 Task: Create a due date automation trigger when advanced on, on the tuesday of the week a card is due add dates starting this week at 11:00 AM.
Action: Mouse moved to (1193, 364)
Screenshot: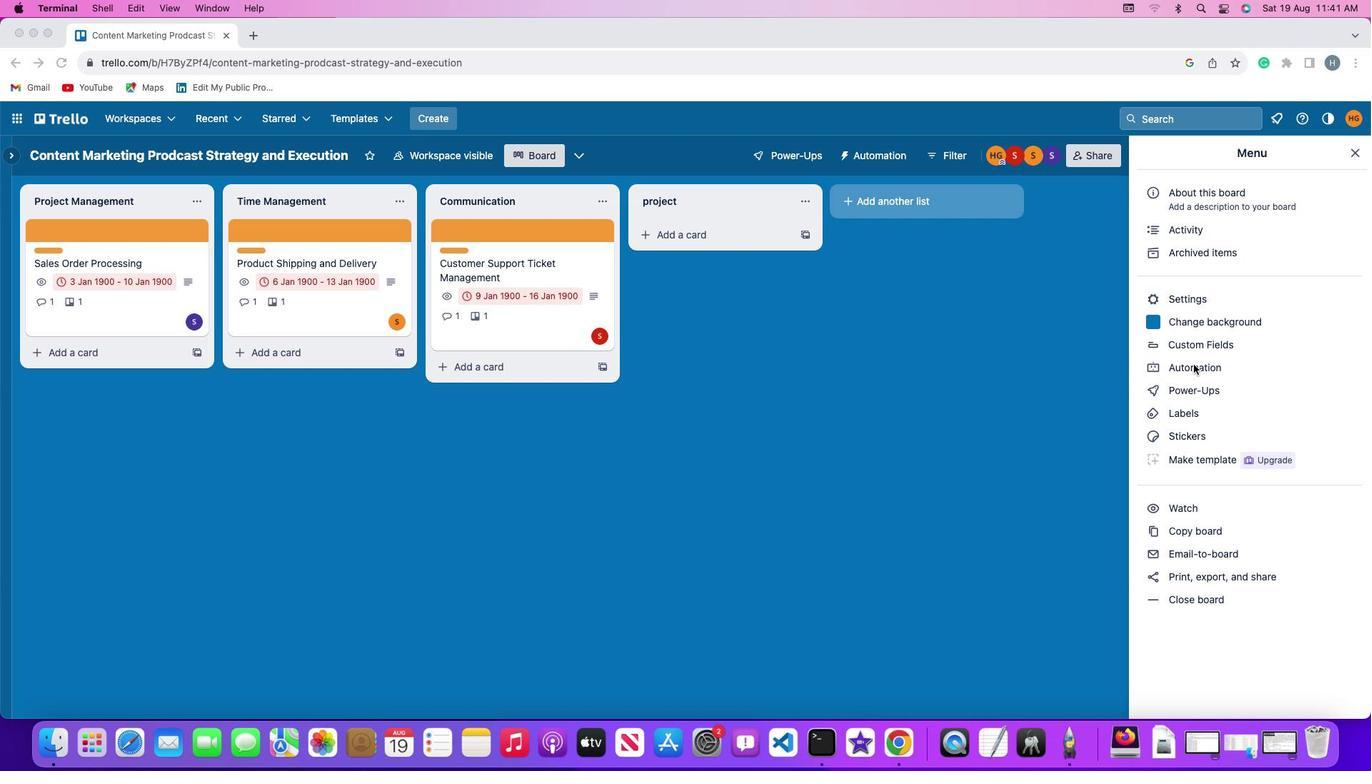 
Action: Mouse pressed left at (1193, 364)
Screenshot: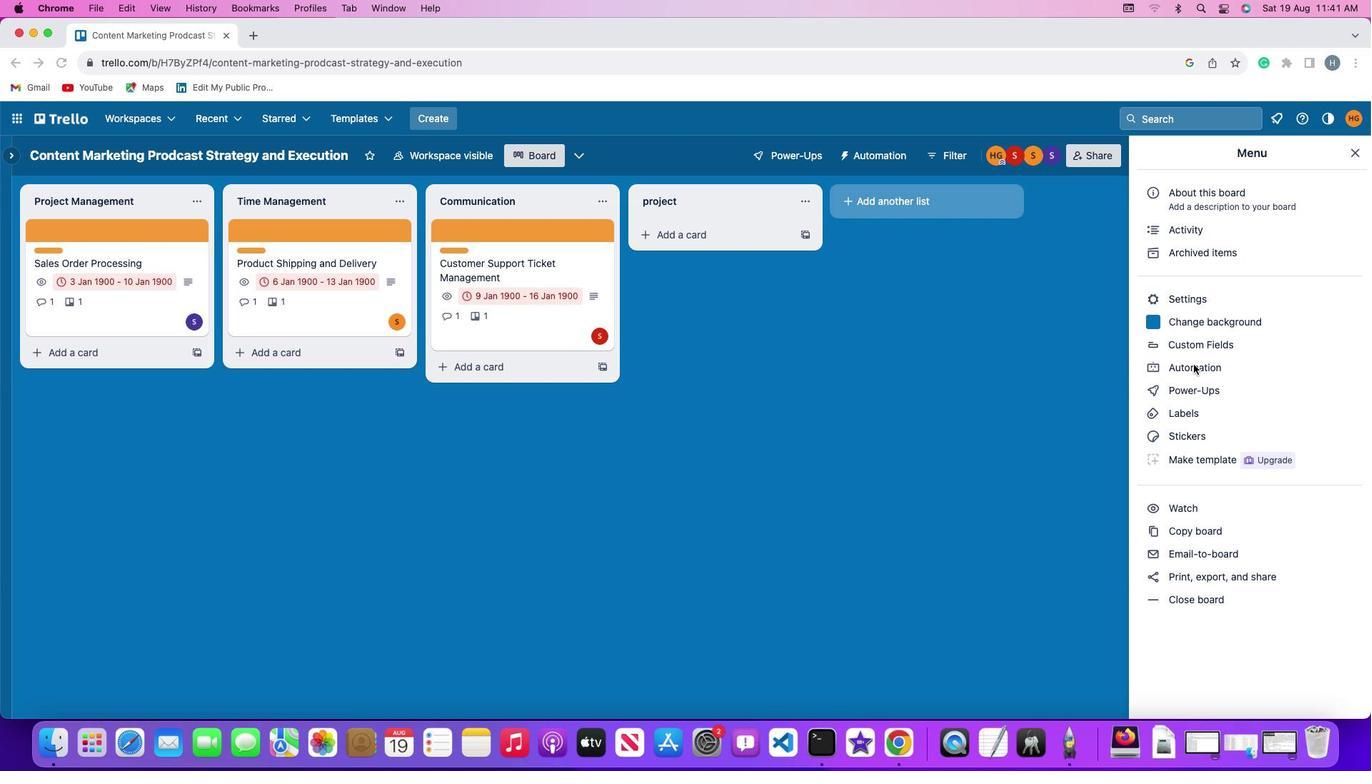 
Action: Mouse moved to (1194, 364)
Screenshot: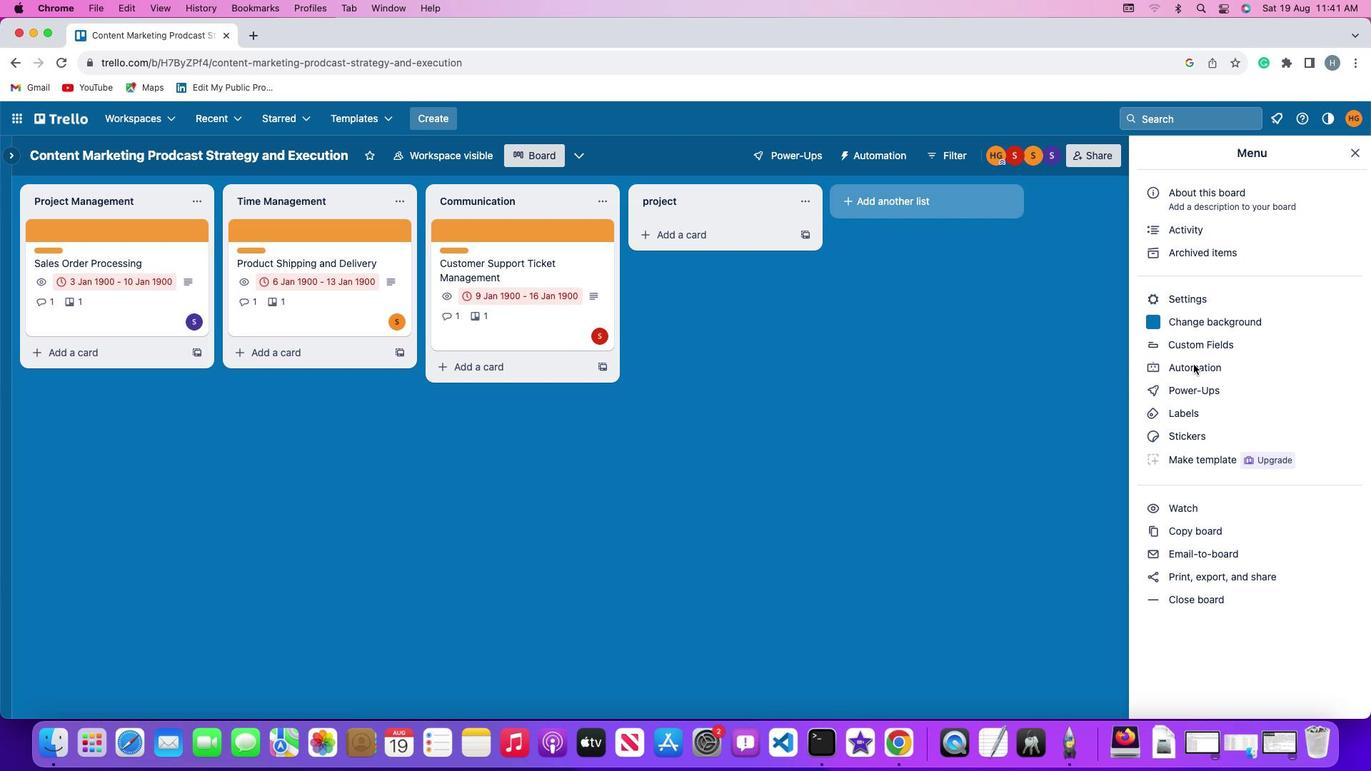 
Action: Mouse pressed left at (1194, 364)
Screenshot: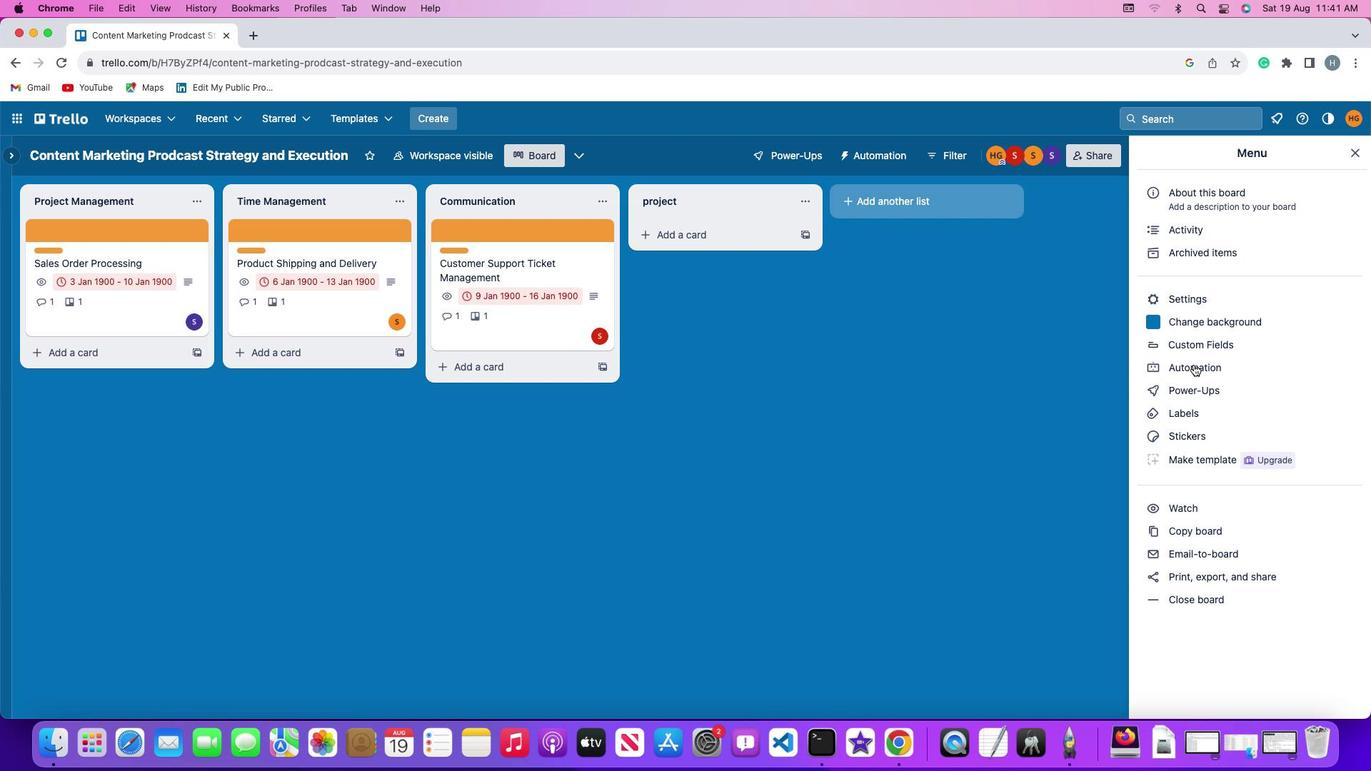 
Action: Mouse moved to (96, 337)
Screenshot: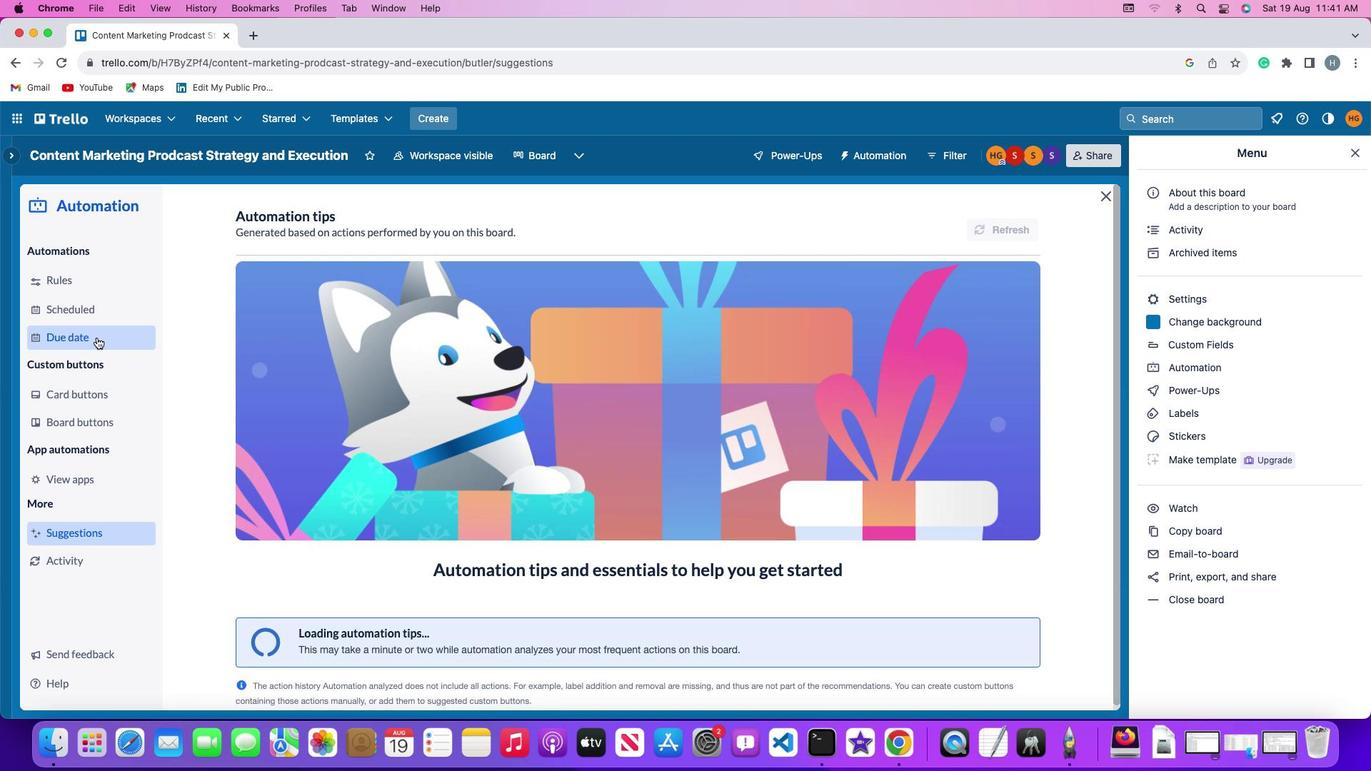 
Action: Mouse pressed left at (96, 337)
Screenshot: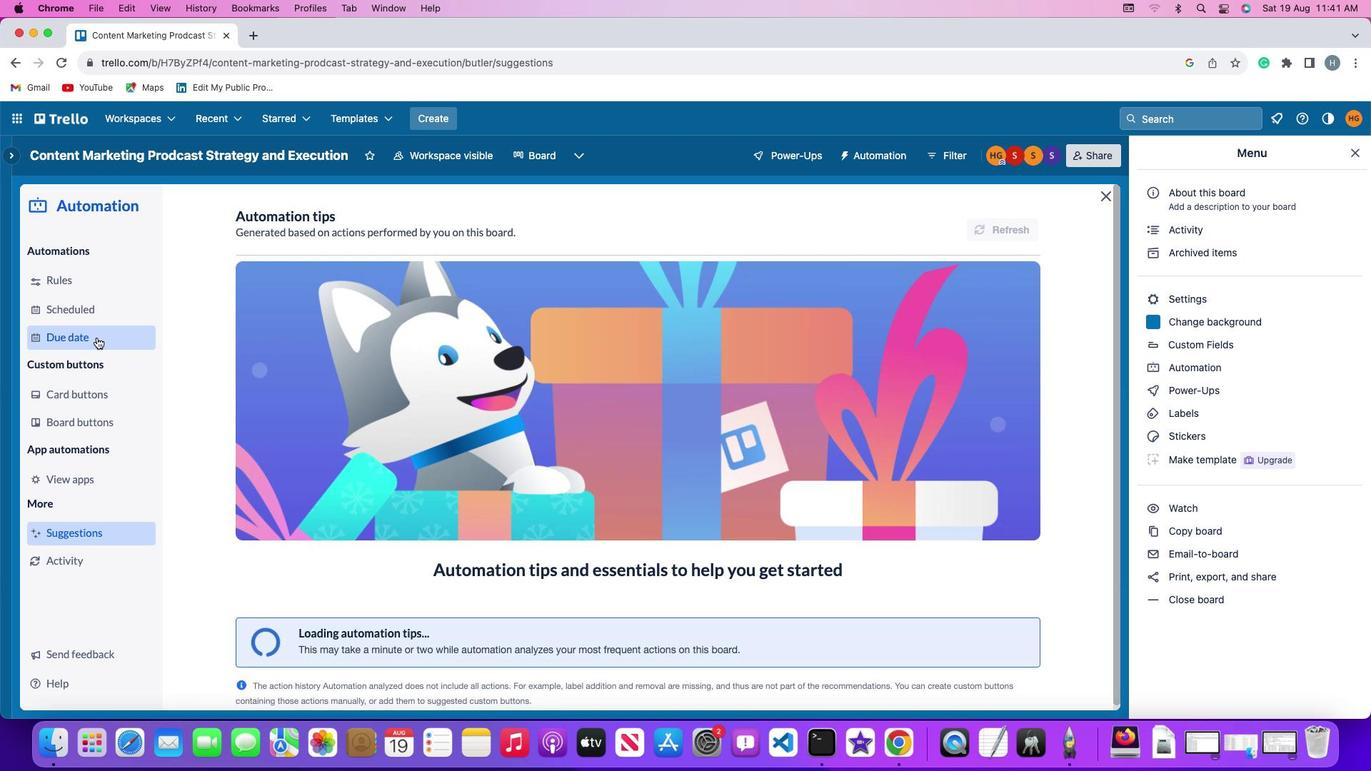 
Action: Mouse moved to (928, 222)
Screenshot: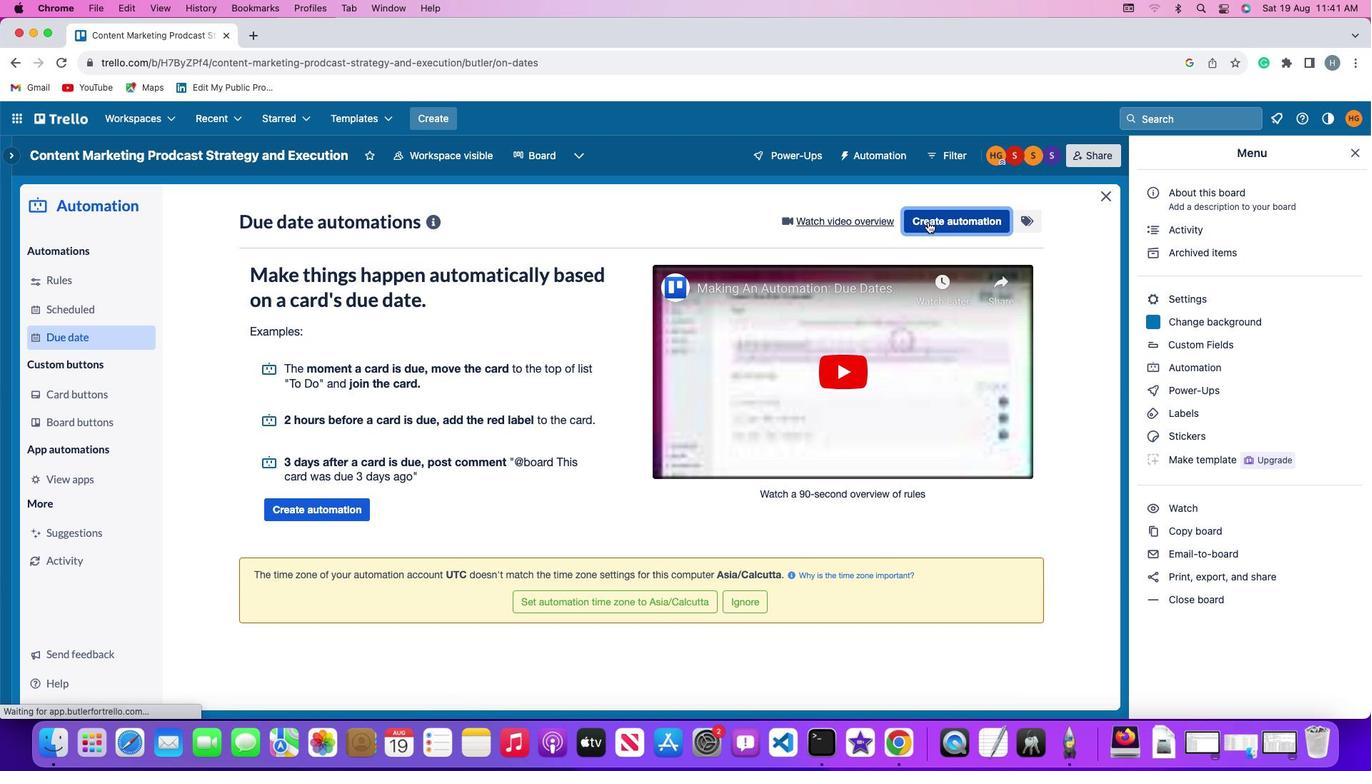 
Action: Mouse pressed left at (928, 222)
Screenshot: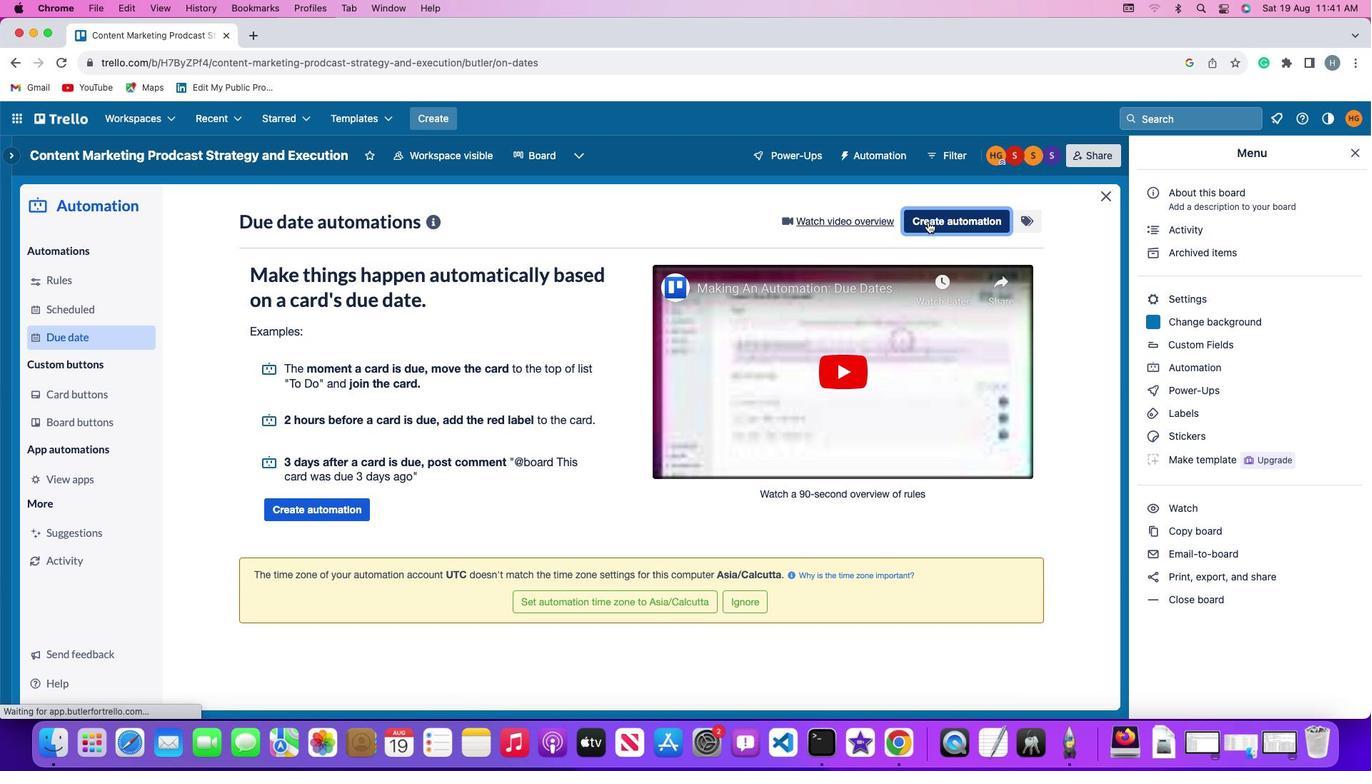 
Action: Mouse moved to (278, 354)
Screenshot: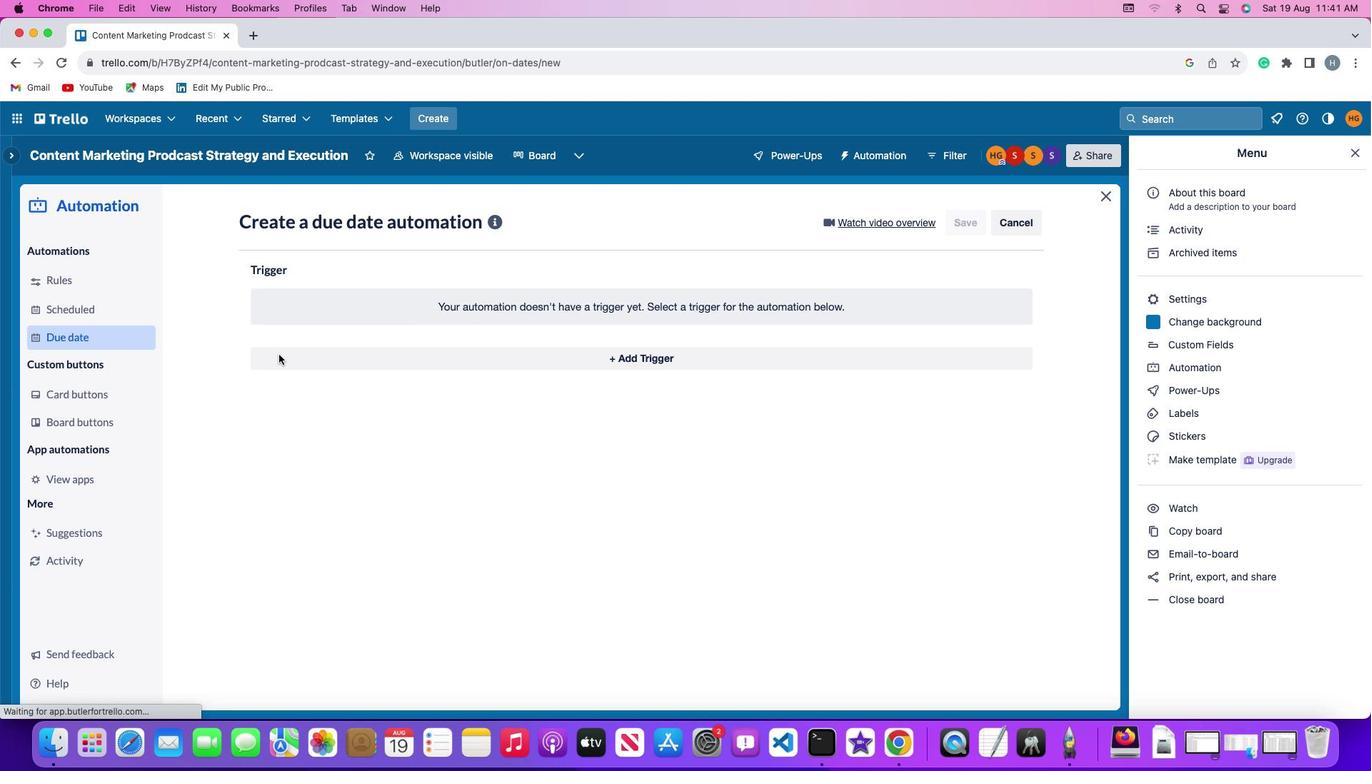 
Action: Mouse pressed left at (278, 354)
Screenshot: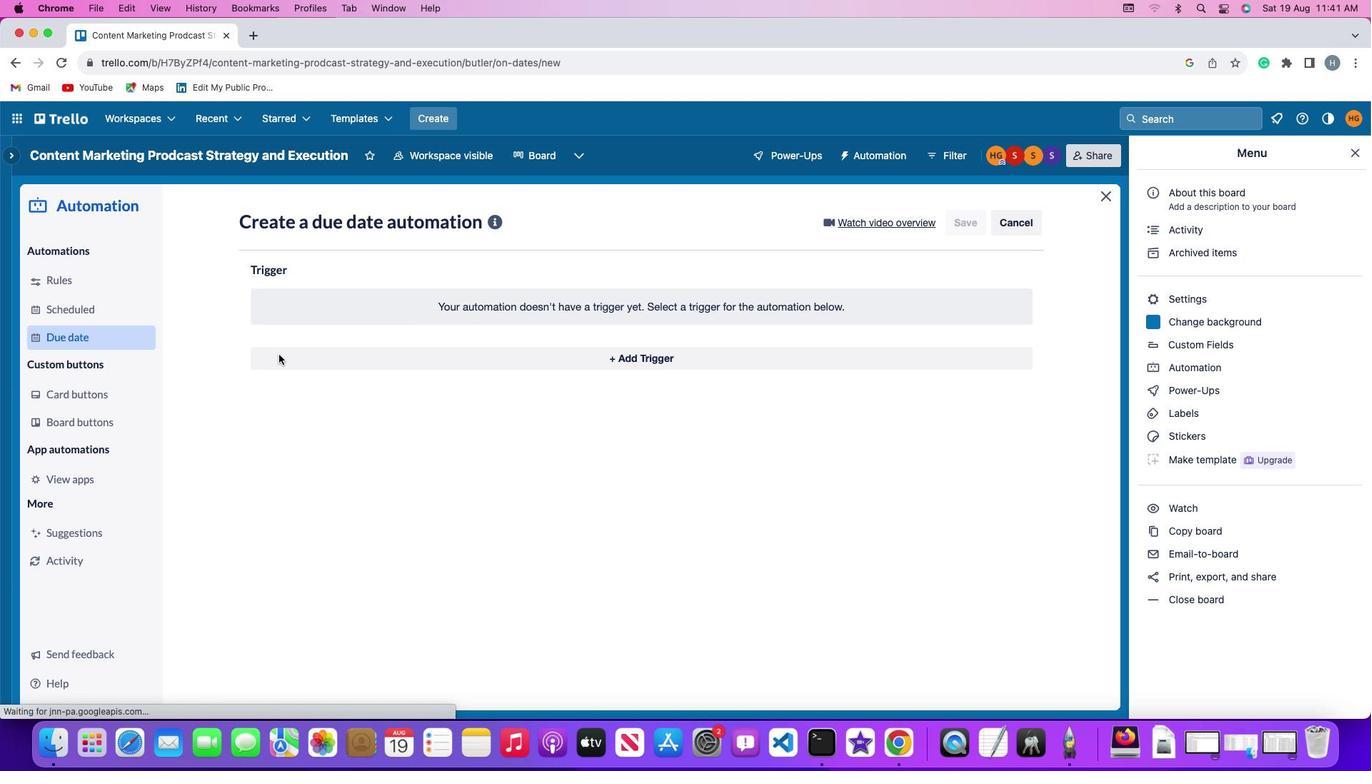 
Action: Mouse moved to (320, 619)
Screenshot: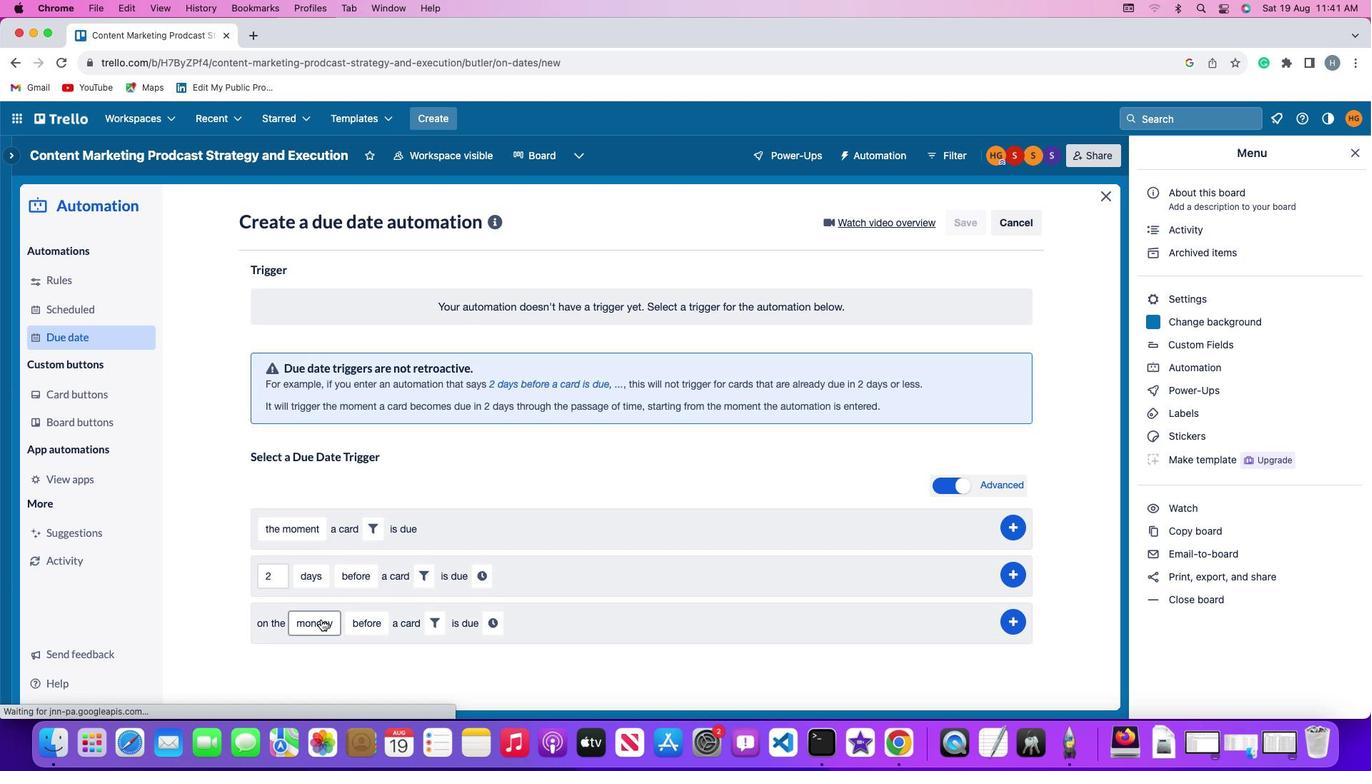 
Action: Mouse pressed left at (320, 619)
Screenshot: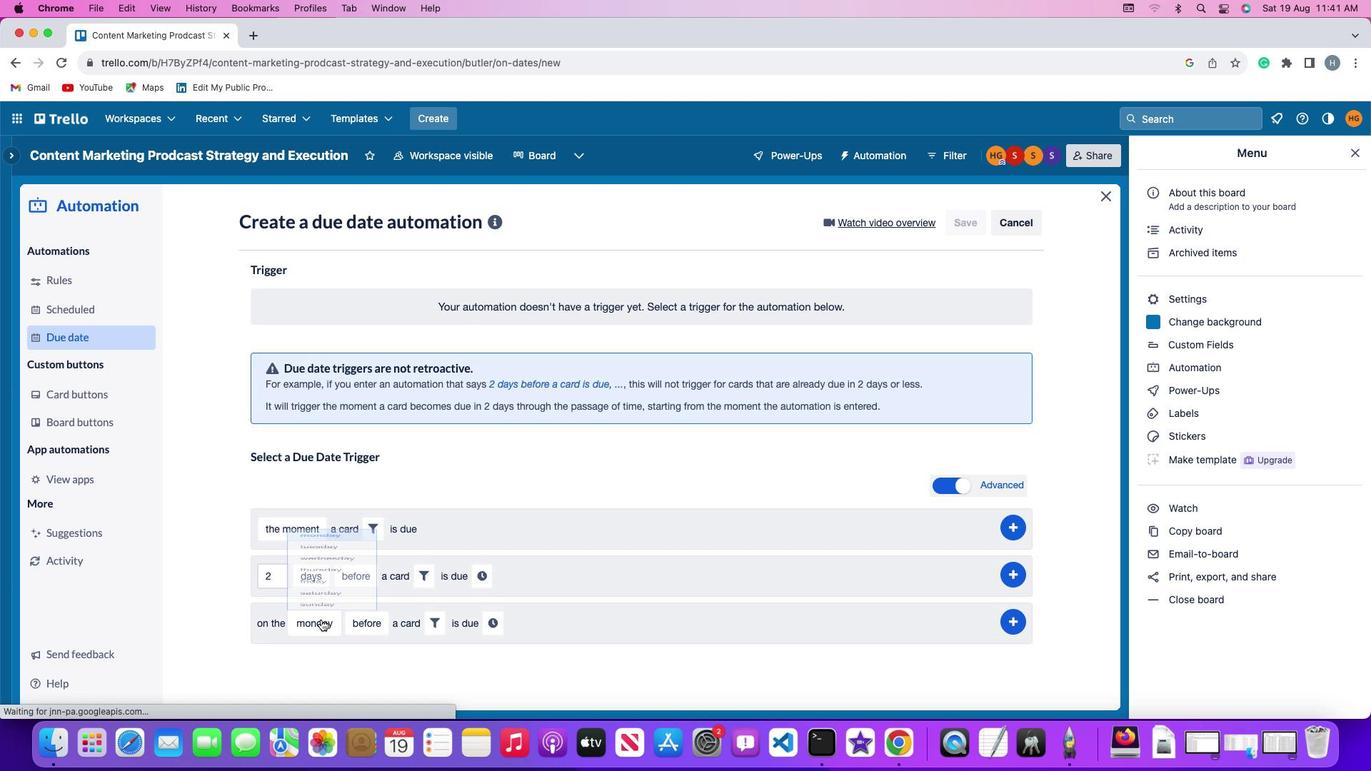 
Action: Mouse moved to (338, 454)
Screenshot: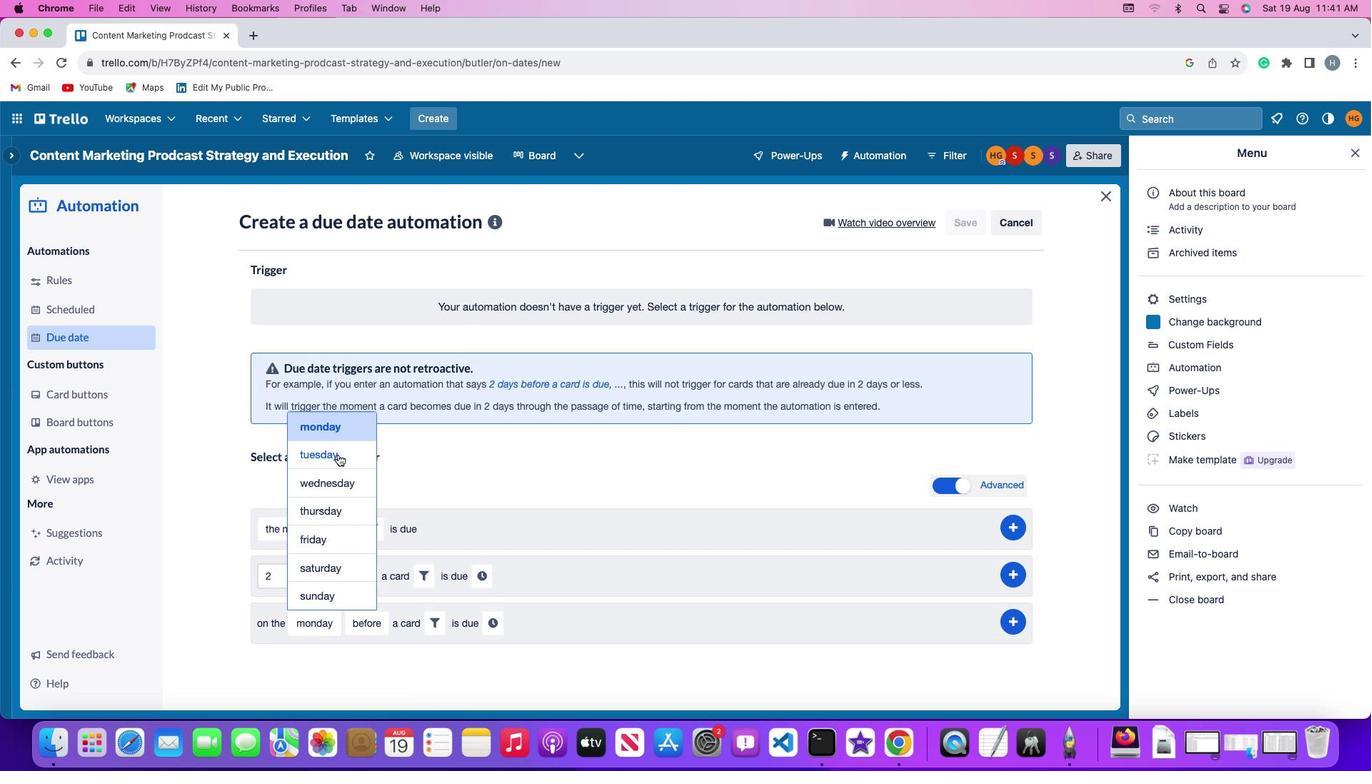 
Action: Mouse pressed left at (338, 454)
Screenshot: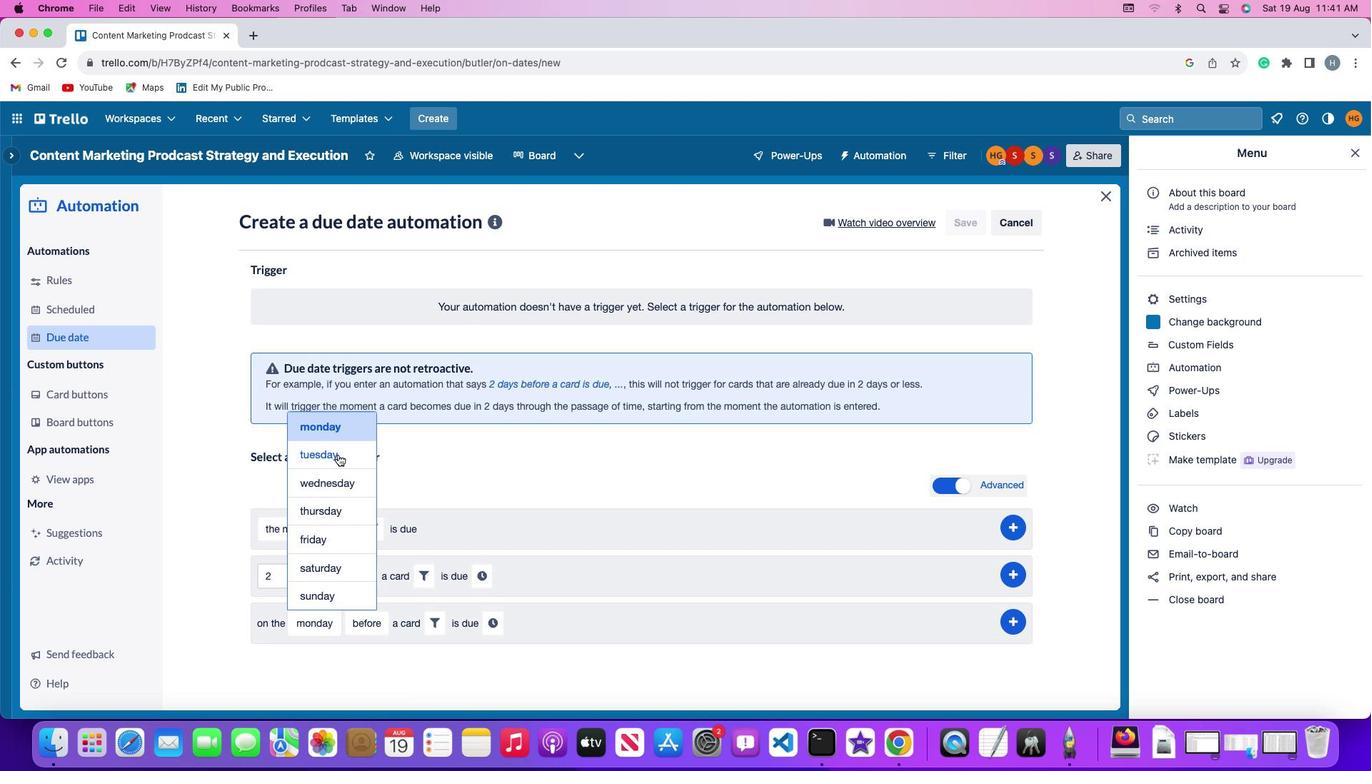 
Action: Mouse moved to (368, 622)
Screenshot: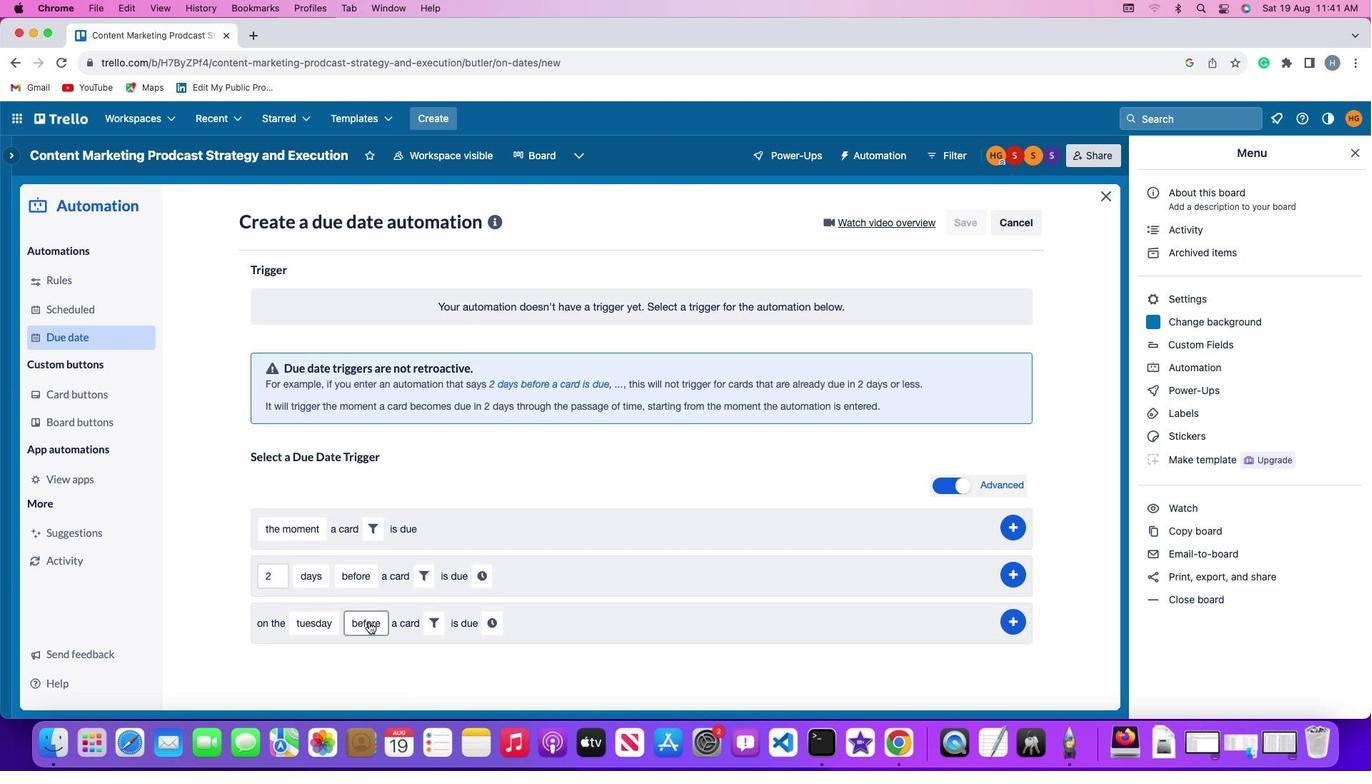 
Action: Mouse pressed left at (368, 622)
Screenshot: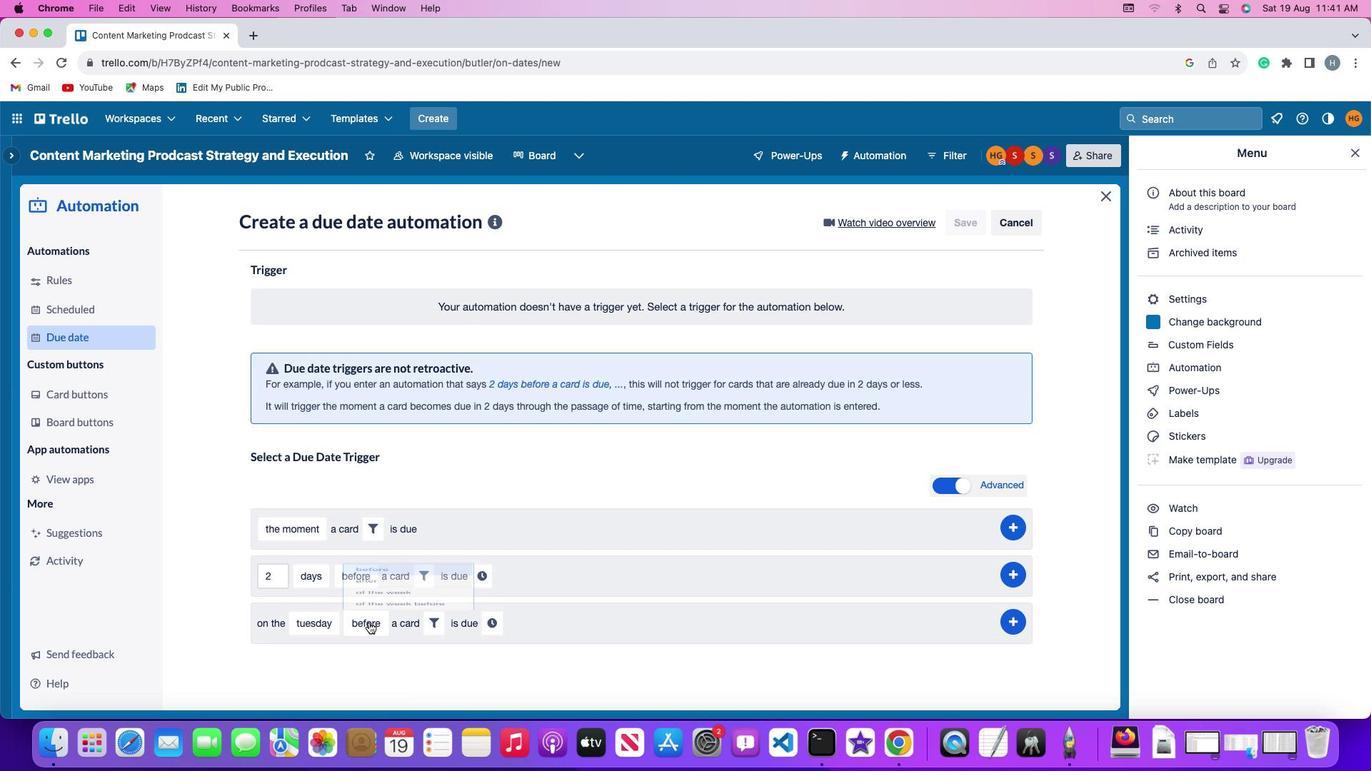 
Action: Mouse moved to (389, 568)
Screenshot: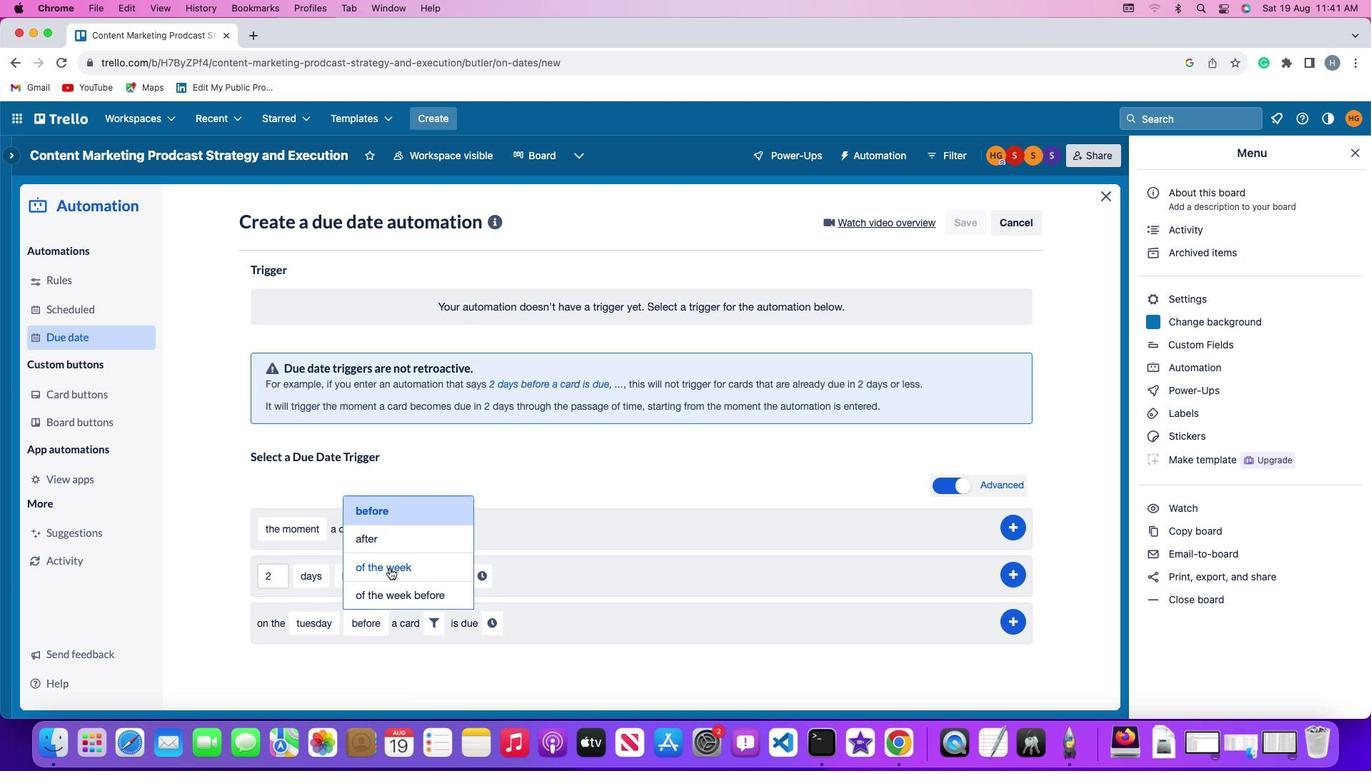
Action: Mouse pressed left at (389, 568)
Screenshot: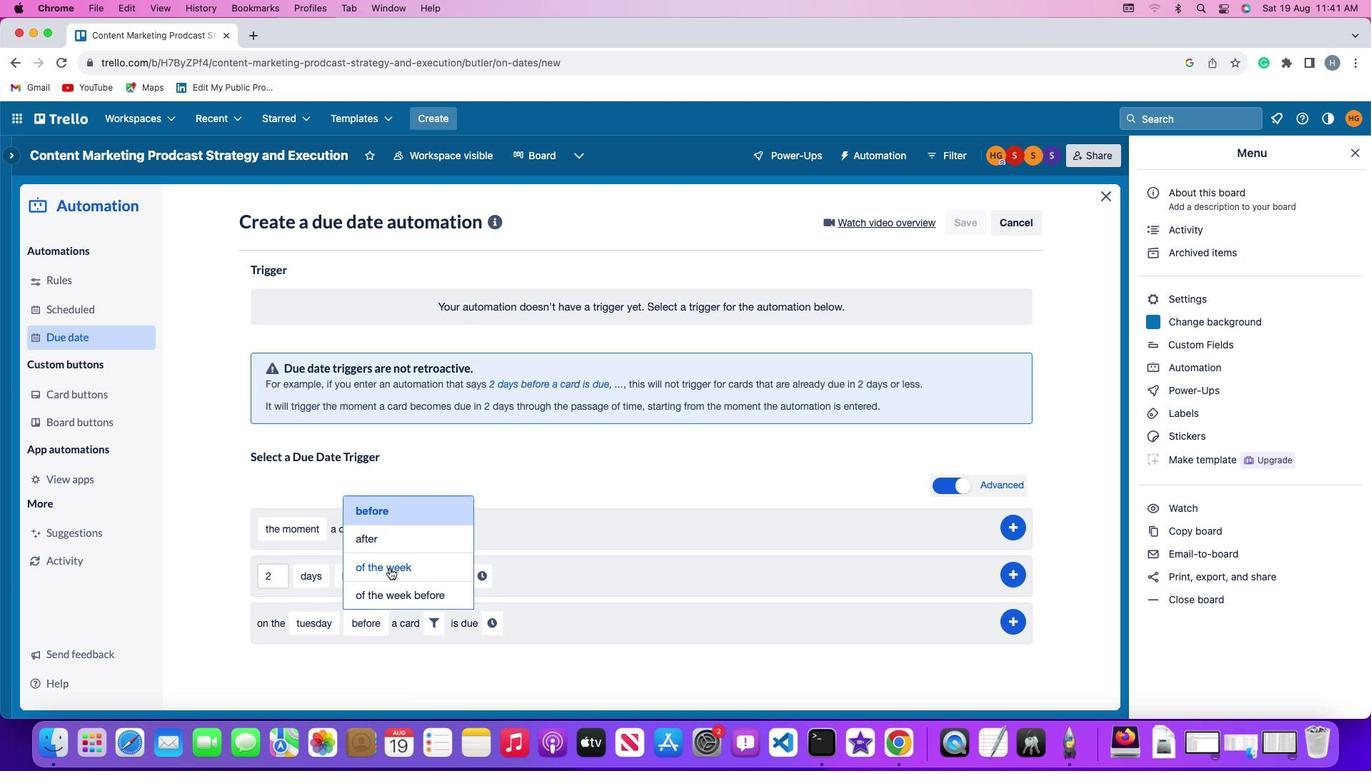 
Action: Mouse moved to (458, 619)
Screenshot: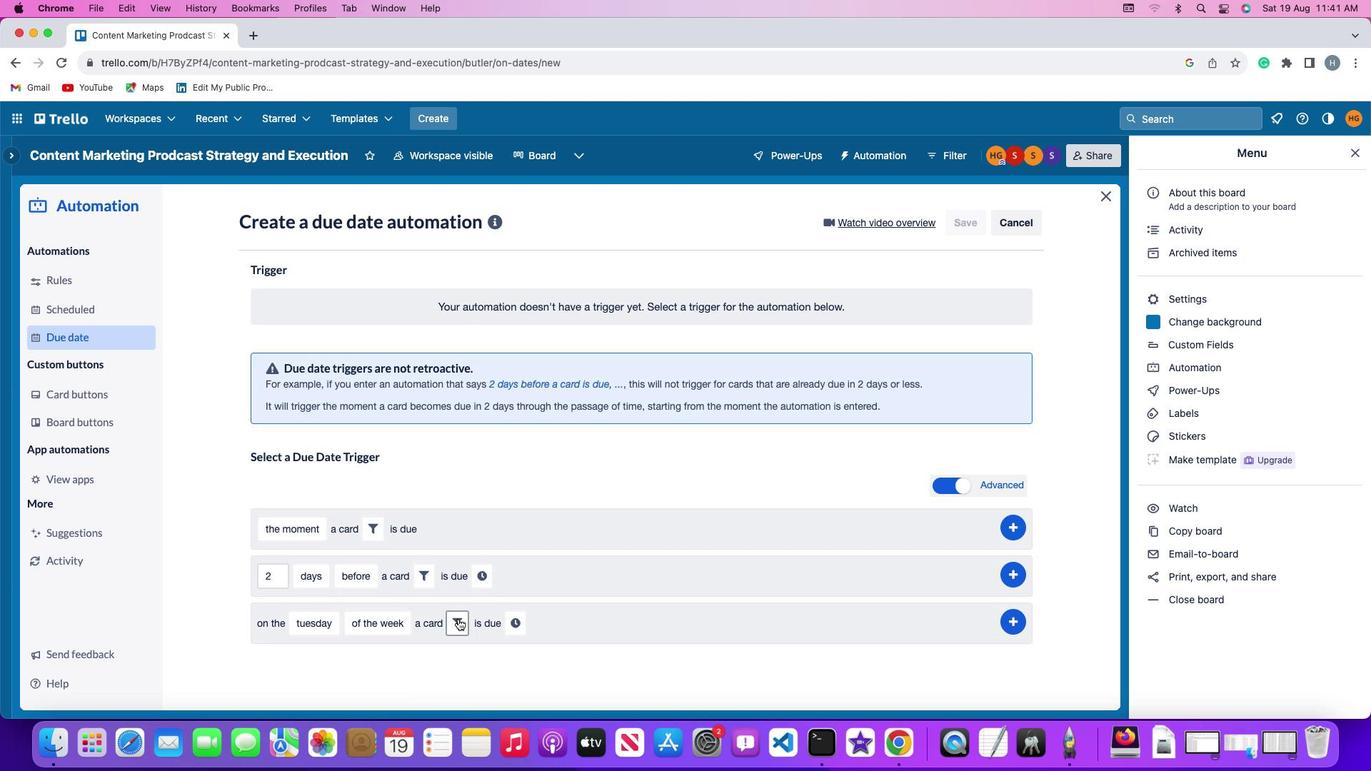 
Action: Mouse pressed left at (458, 619)
Screenshot: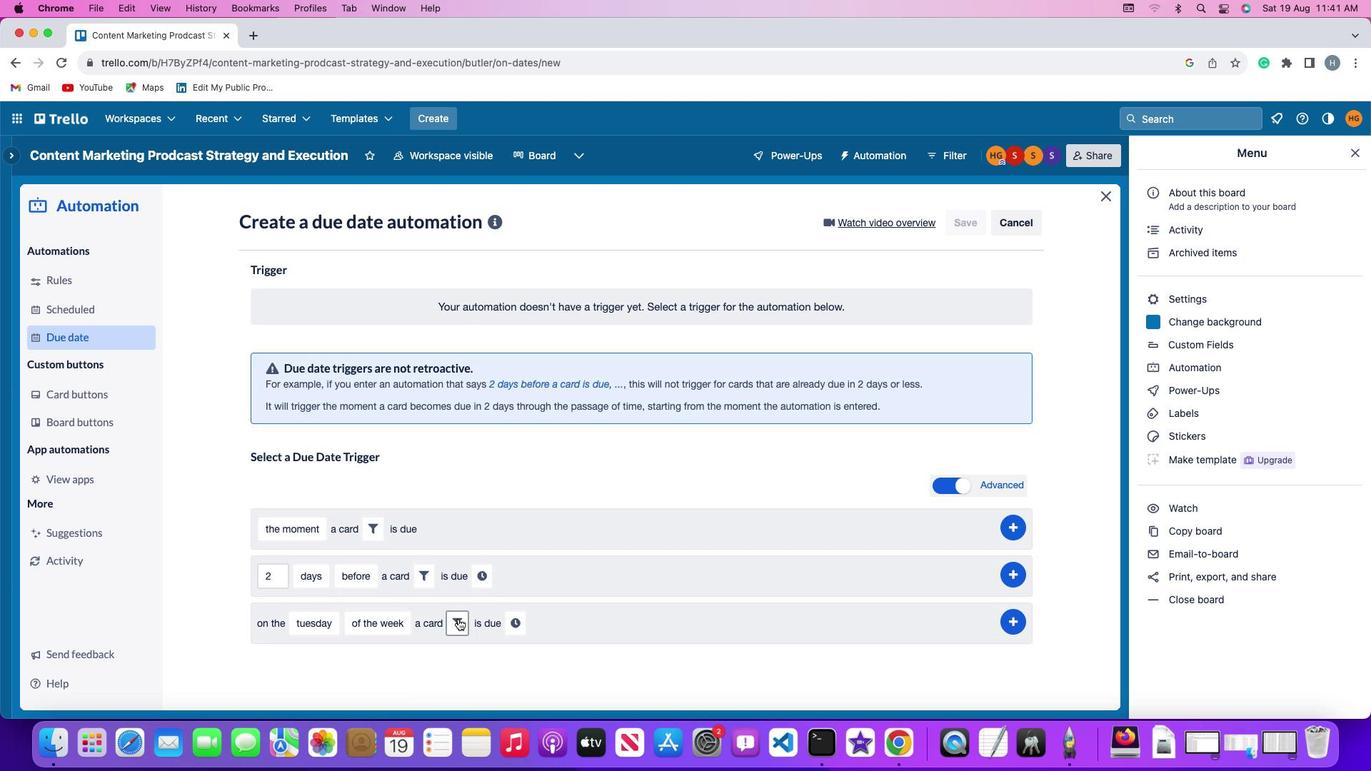 
Action: Mouse moved to (534, 664)
Screenshot: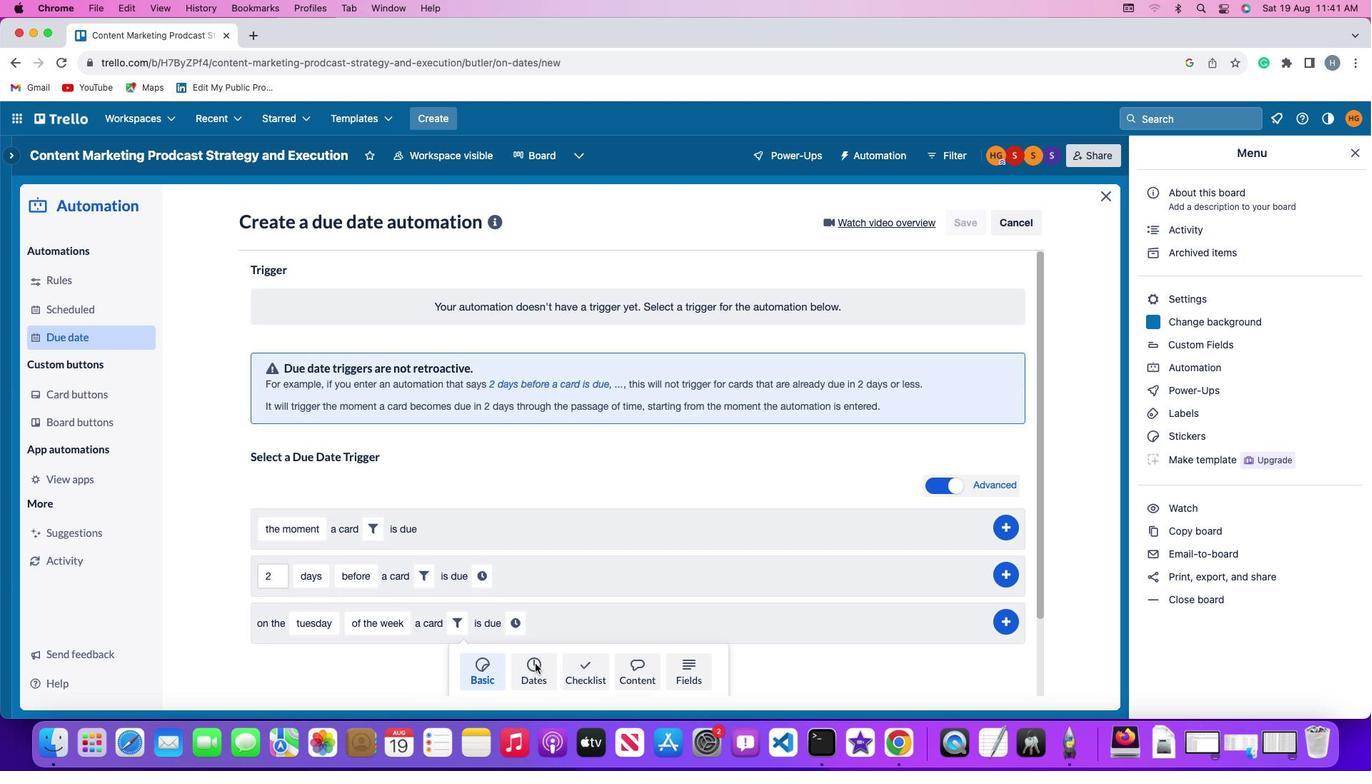 
Action: Mouse pressed left at (534, 664)
Screenshot: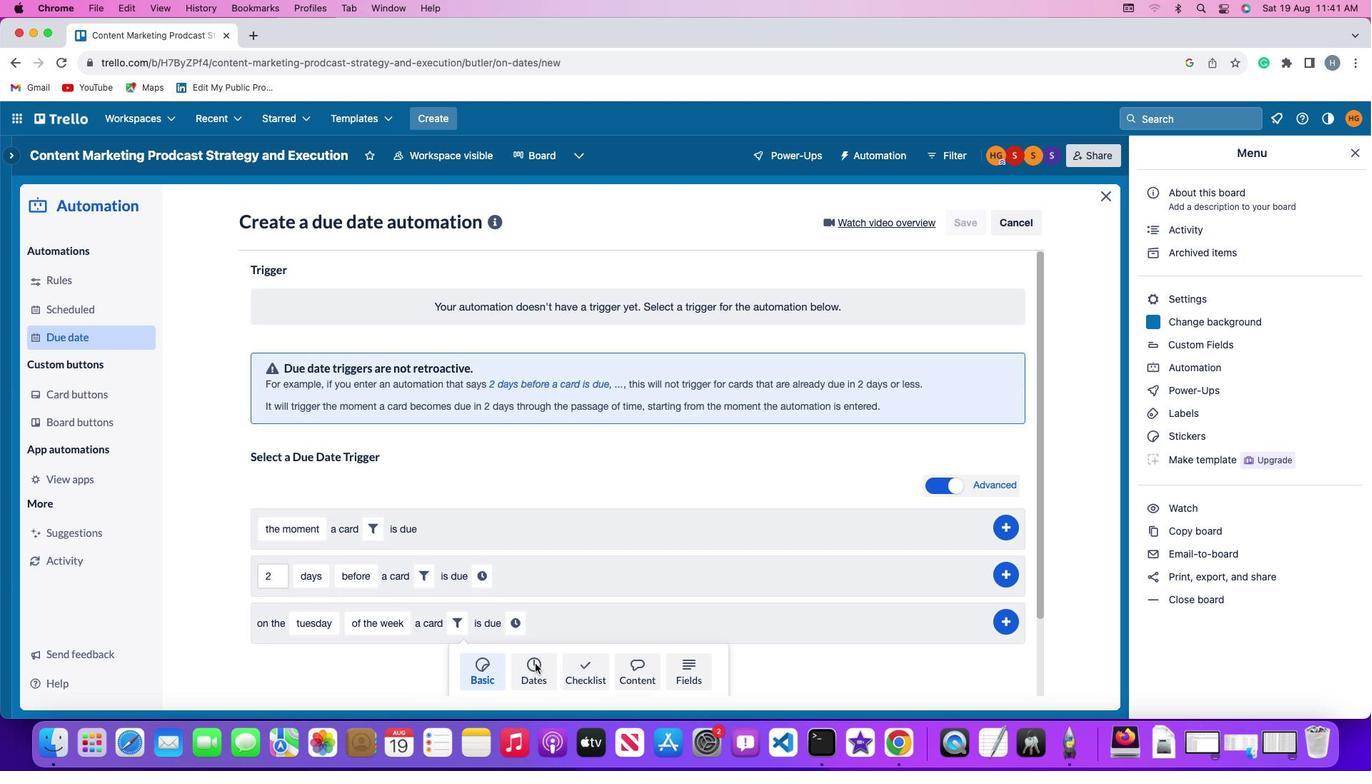 
Action: Mouse moved to (389, 649)
Screenshot: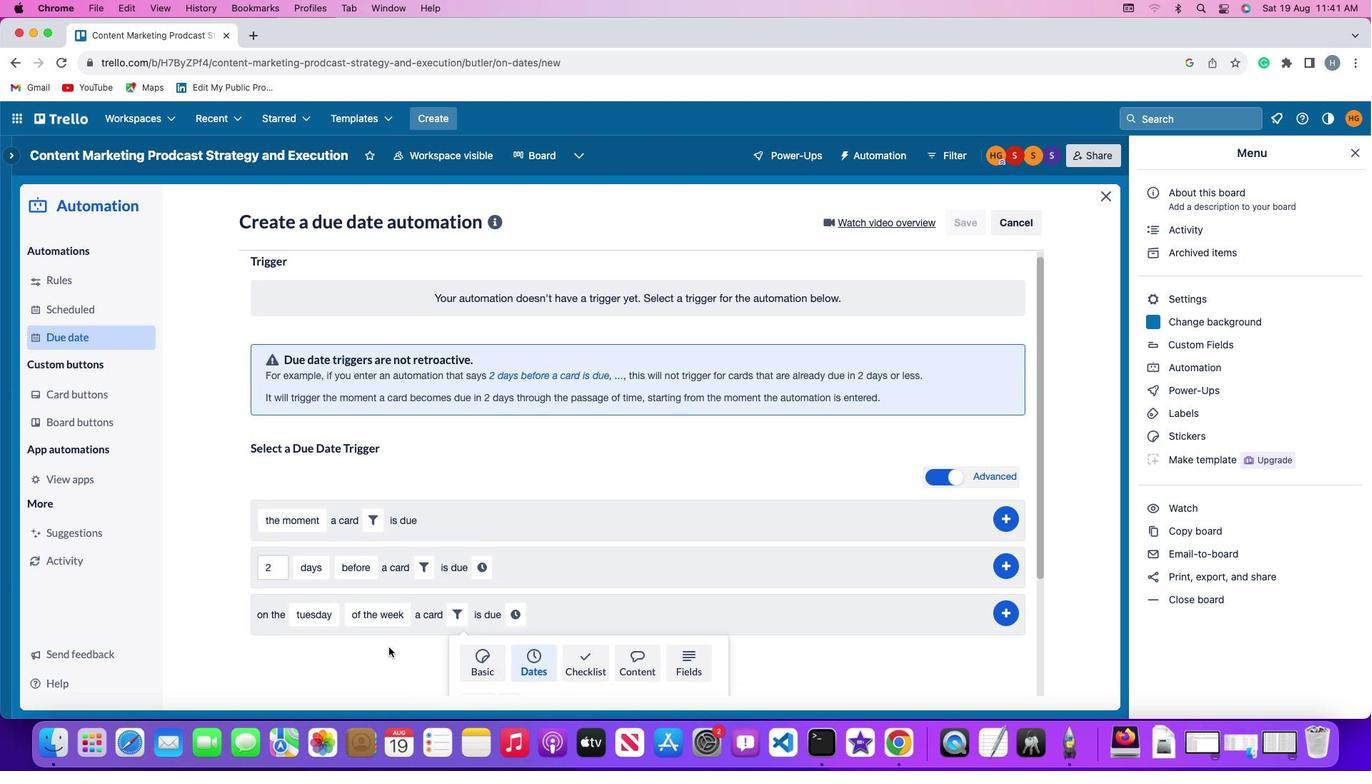 
Action: Mouse scrolled (389, 649) with delta (0, 0)
Screenshot: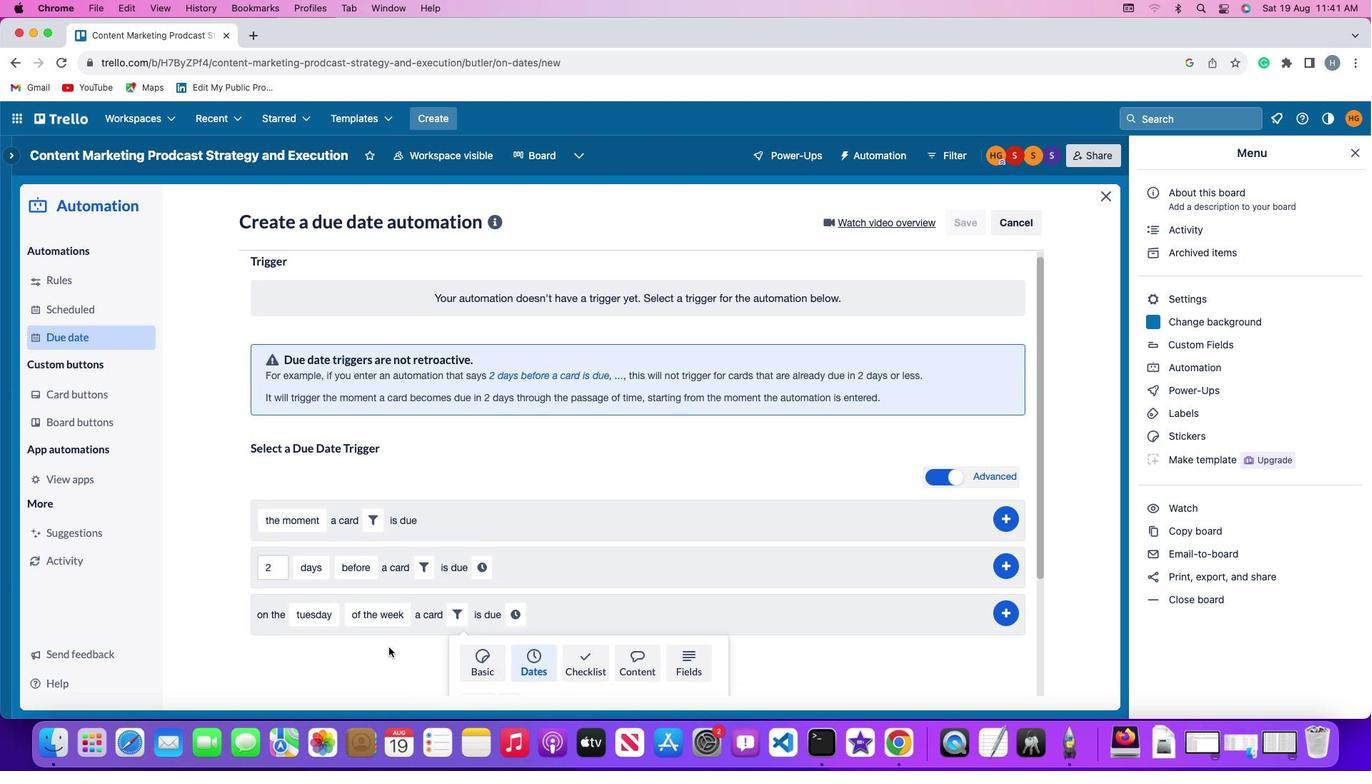 
Action: Mouse scrolled (389, 649) with delta (0, 0)
Screenshot: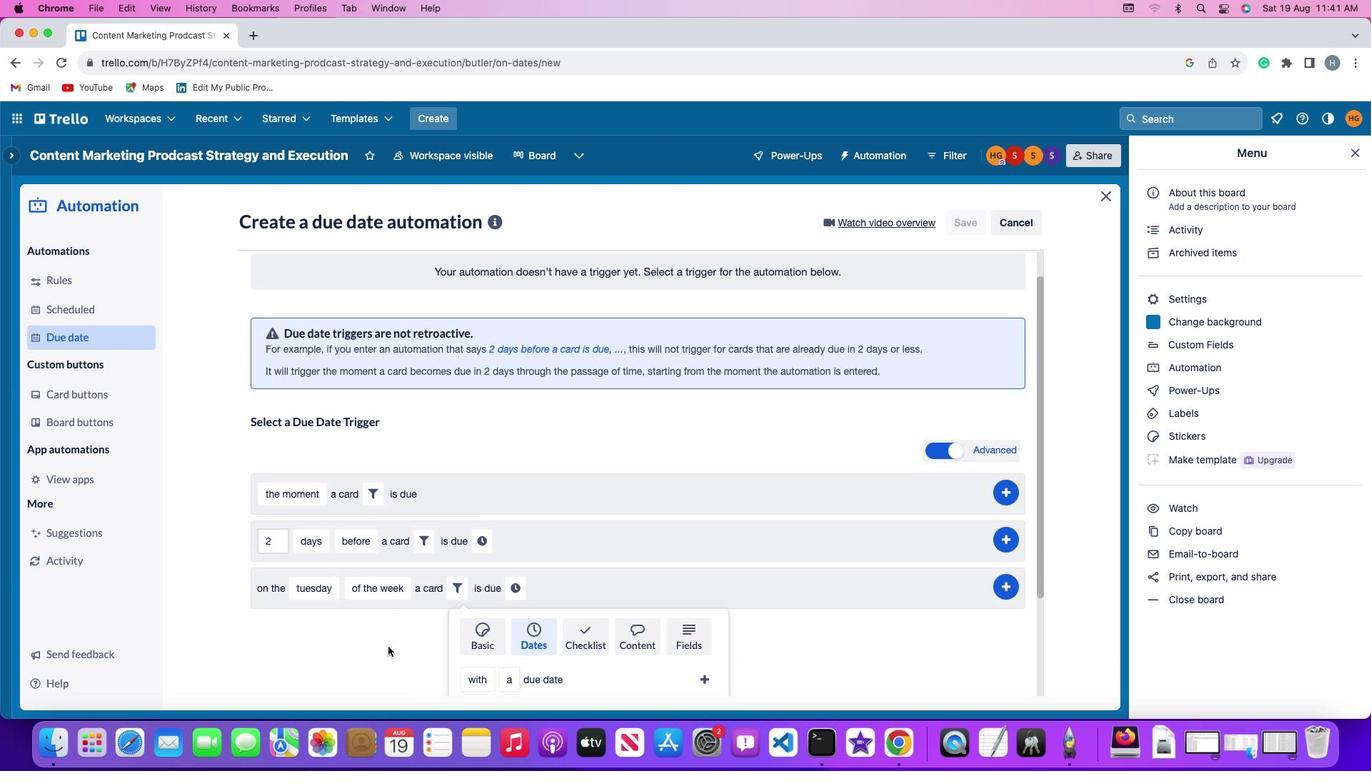 
Action: Mouse scrolled (389, 649) with delta (0, -2)
Screenshot: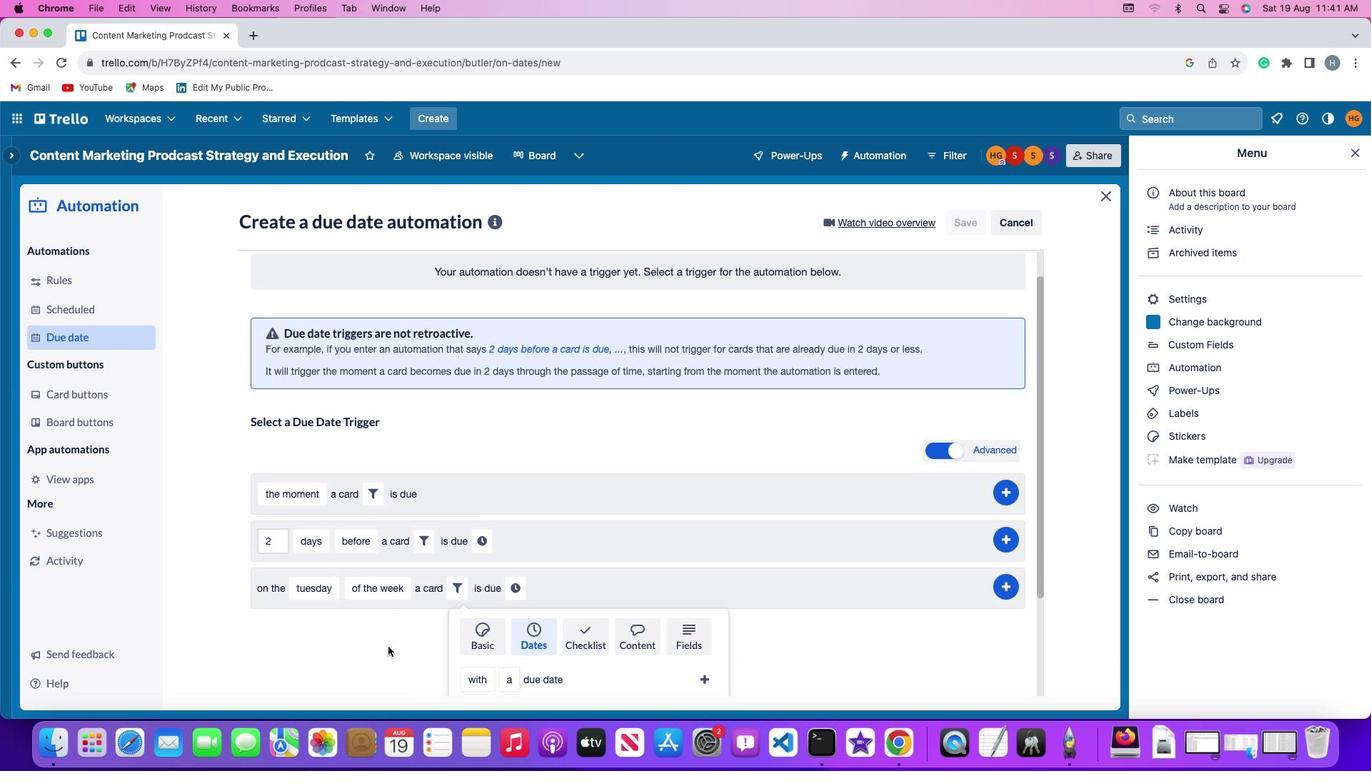 
Action: Mouse moved to (389, 648)
Screenshot: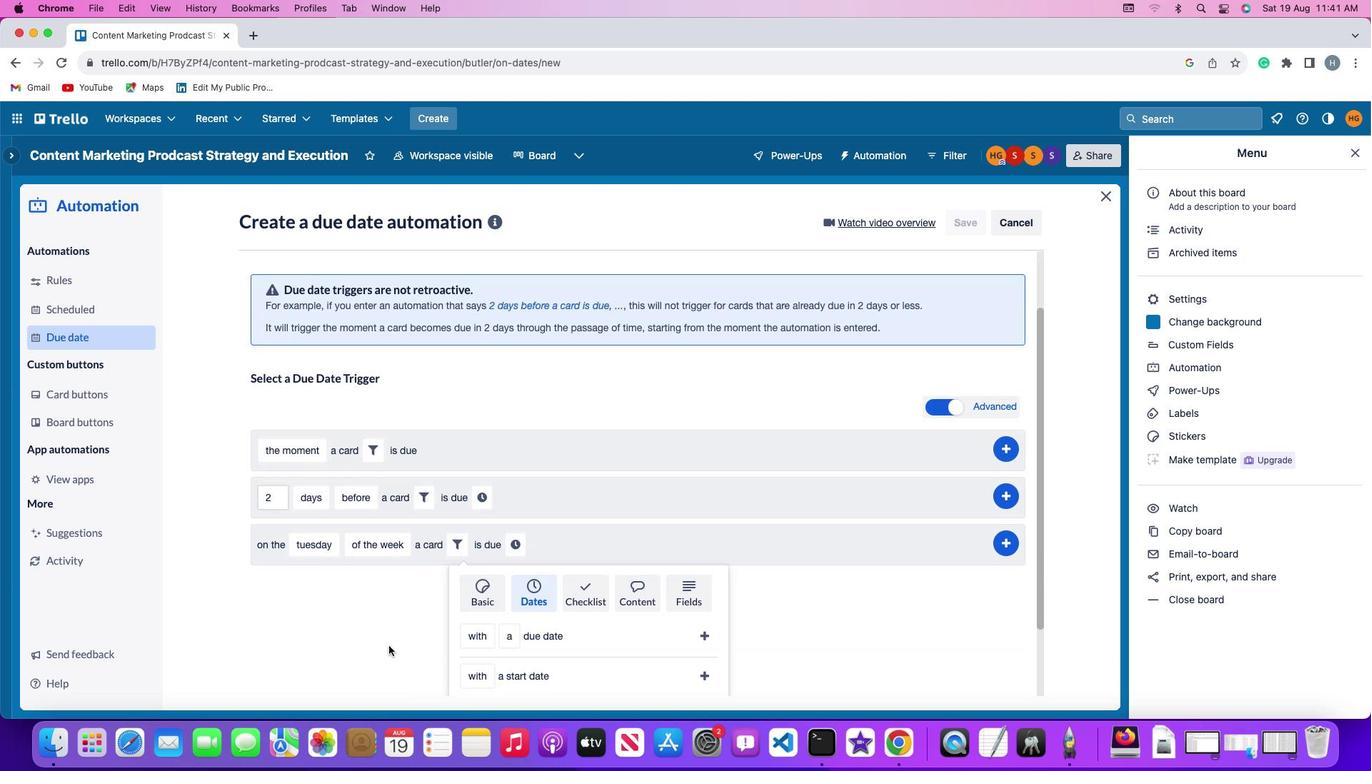 
Action: Mouse scrolled (389, 648) with delta (0, -3)
Screenshot: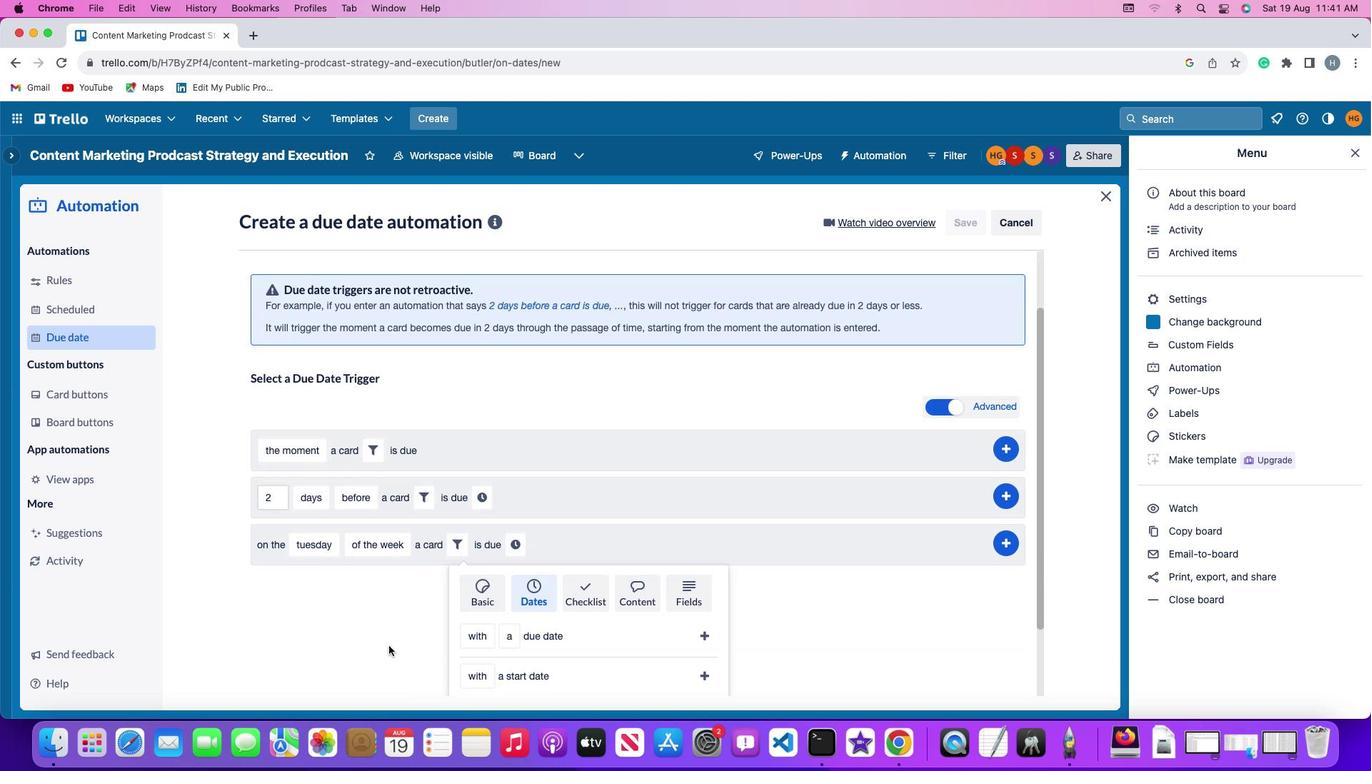 
Action: Mouse moved to (389, 646)
Screenshot: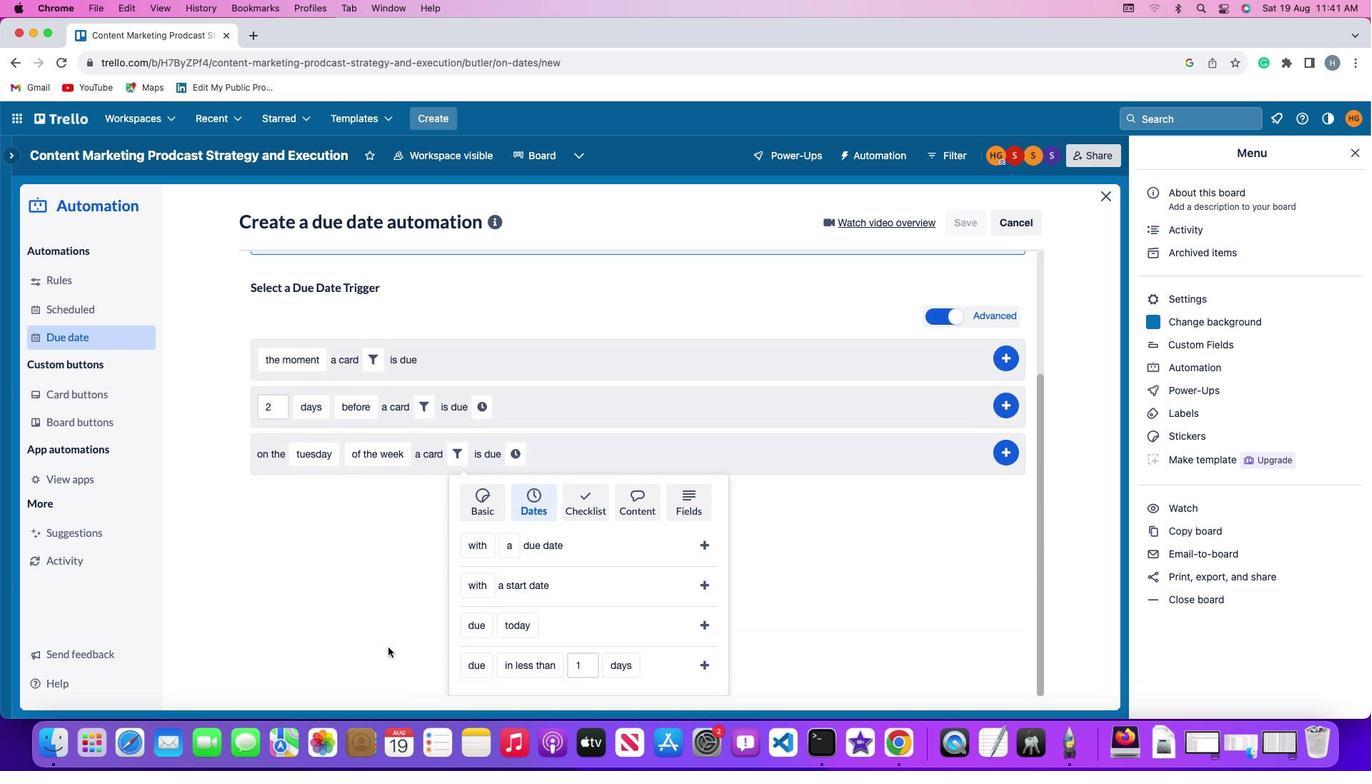 
Action: Mouse scrolled (389, 646) with delta (0, 0)
Screenshot: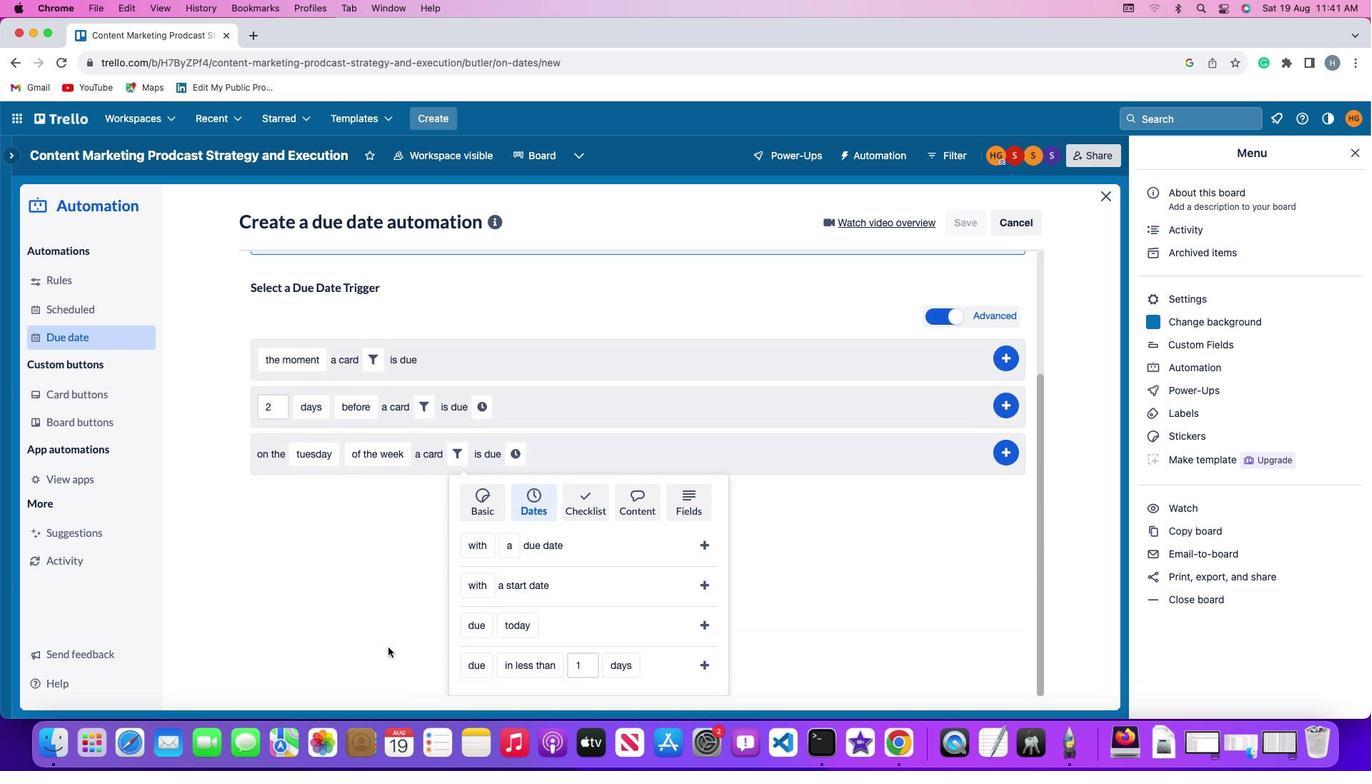 
Action: Mouse moved to (389, 647)
Screenshot: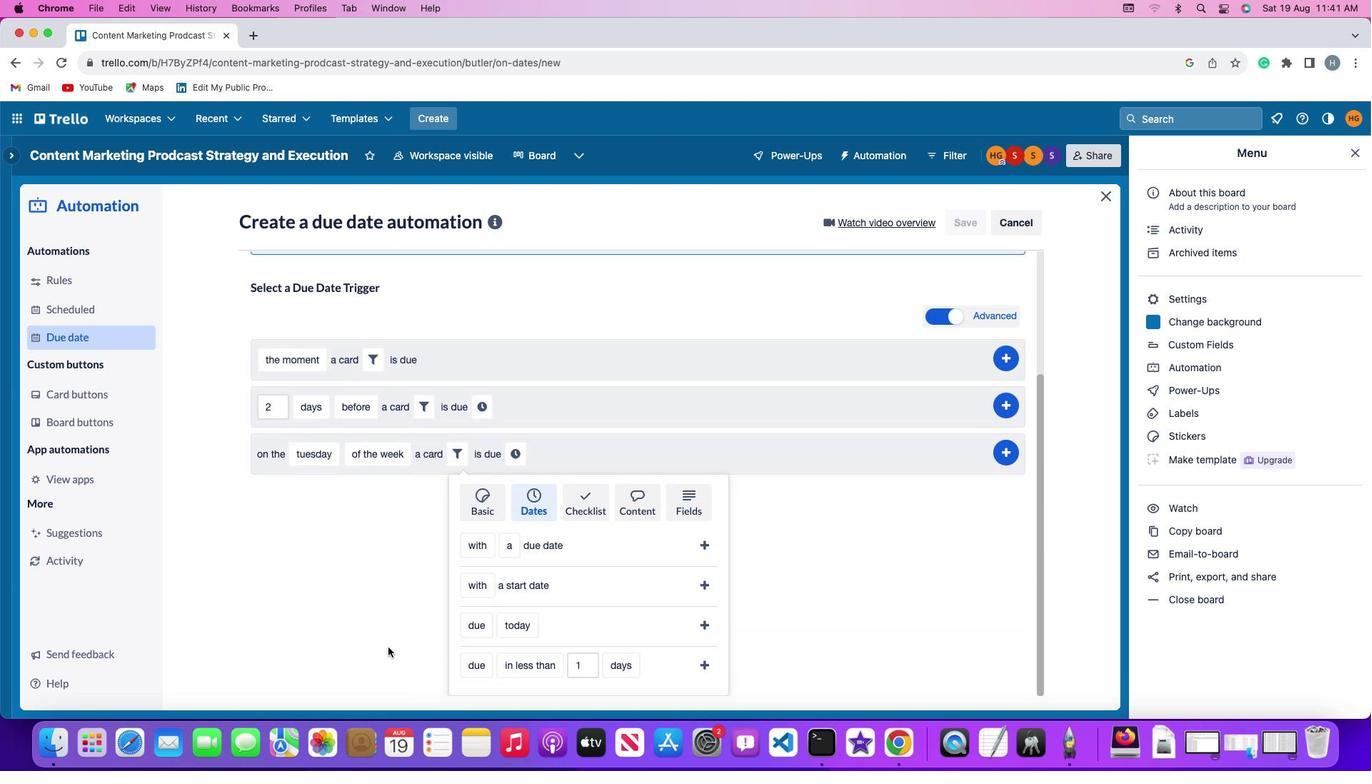 
Action: Mouse scrolled (389, 647) with delta (0, 0)
Screenshot: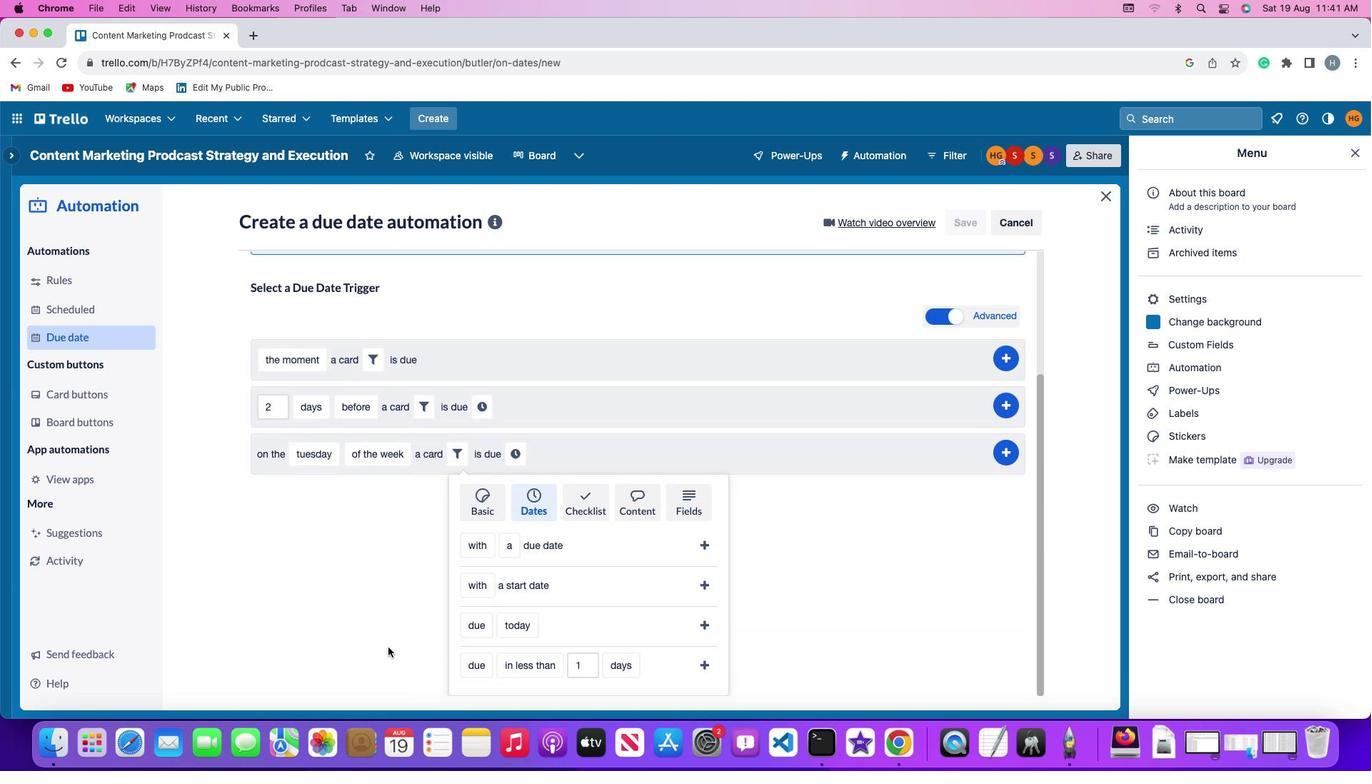 
Action: Mouse moved to (388, 647)
Screenshot: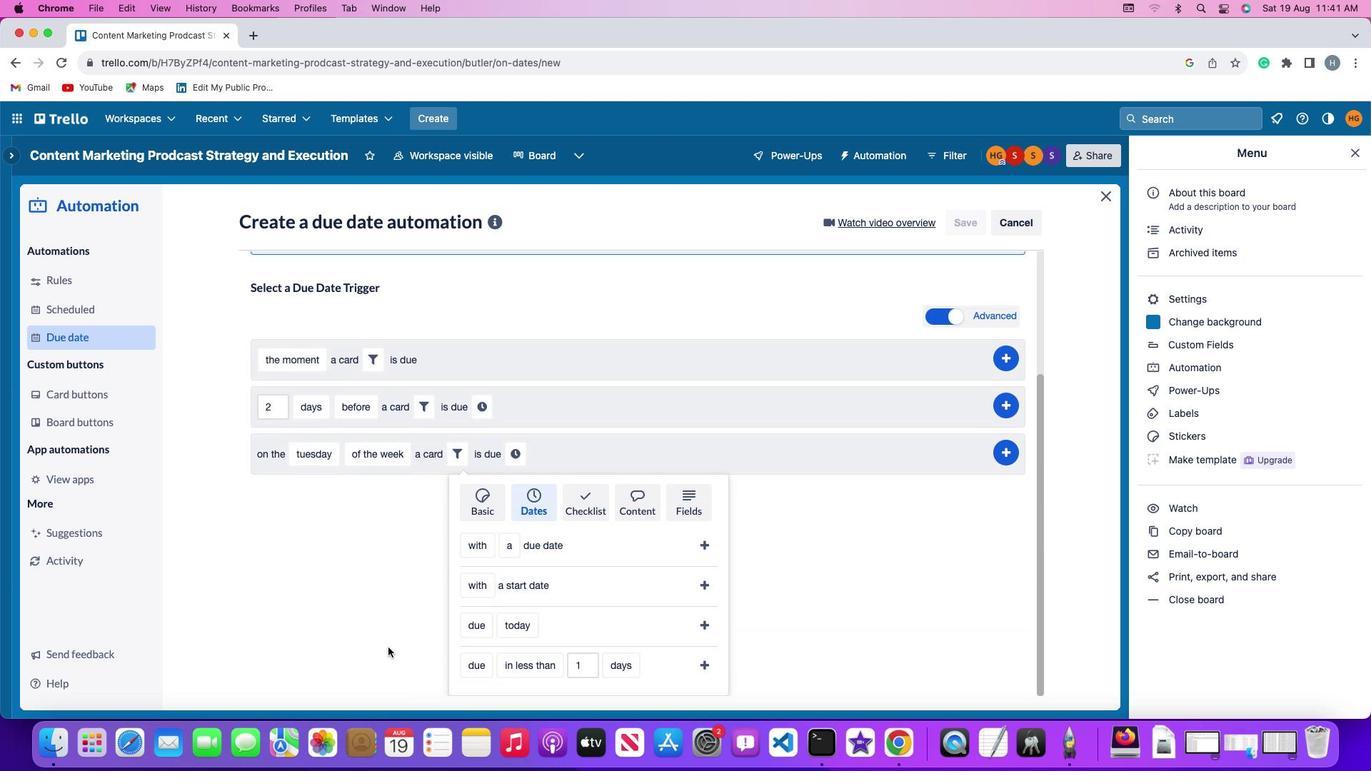 
Action: Mouse scrolled (388, 647) with delta (0, -2)
Screenshot: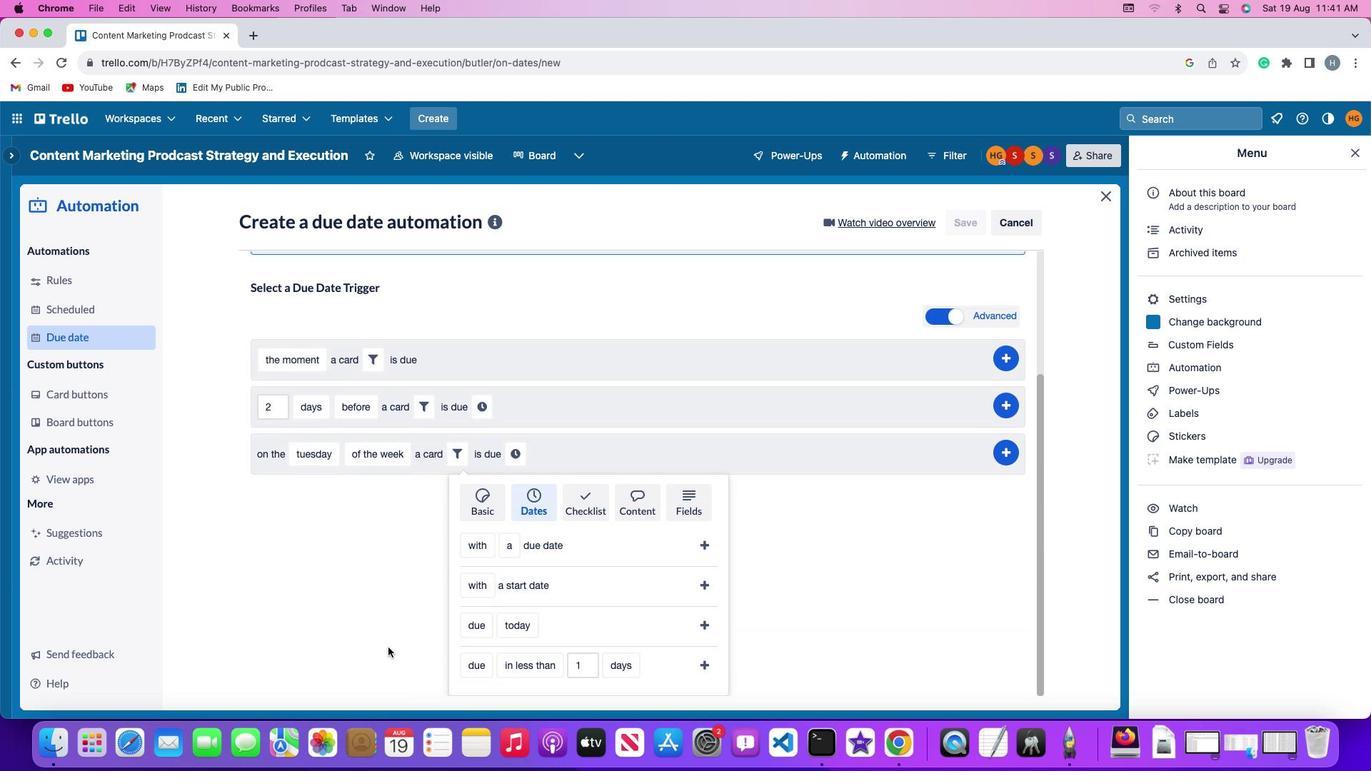 
Action: Mouse moved to (387, 647)
Screenshot: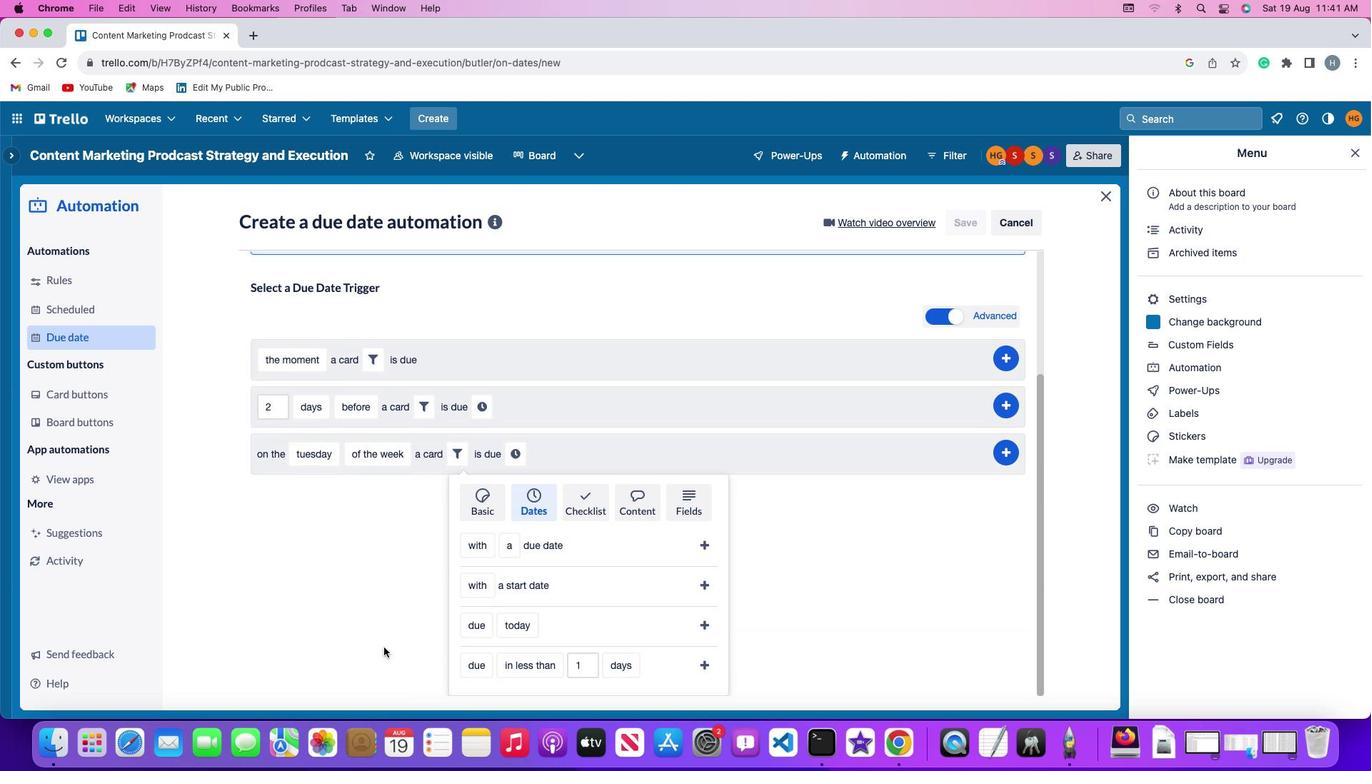 
Action: Mouse scrolled (387, 647) with delta (0, -2)
Screenshot: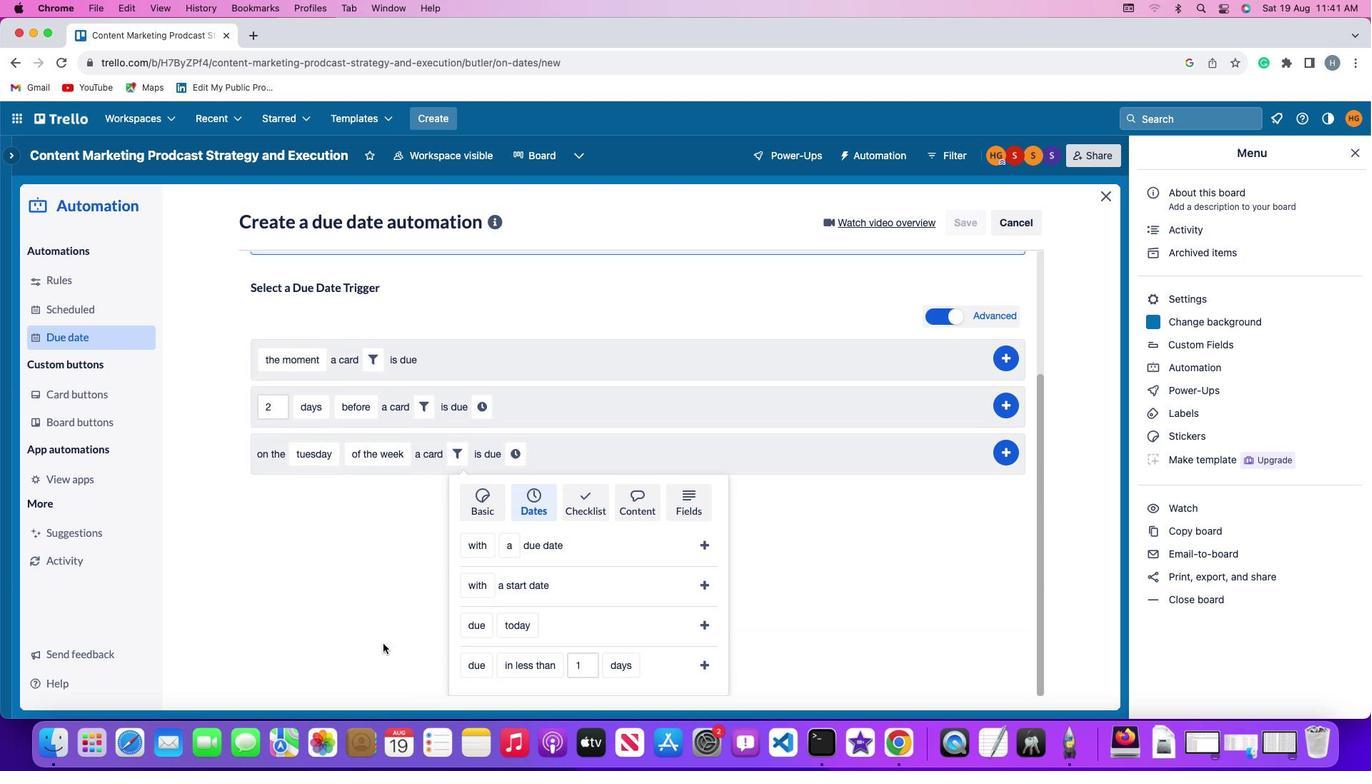 
Action: Mouse moved to (464, 626)
Screenshot: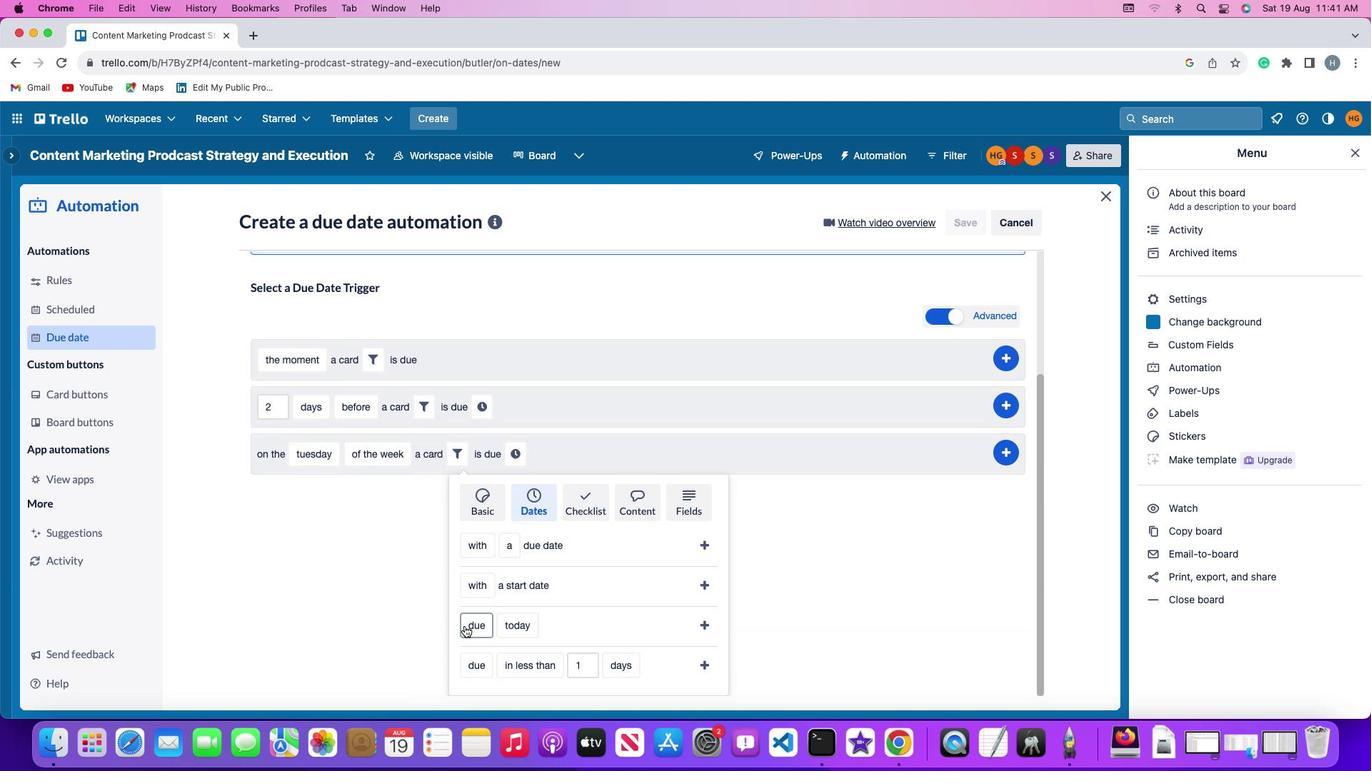 
Action: Mouse pressed left at (464, 626)
Screenshot: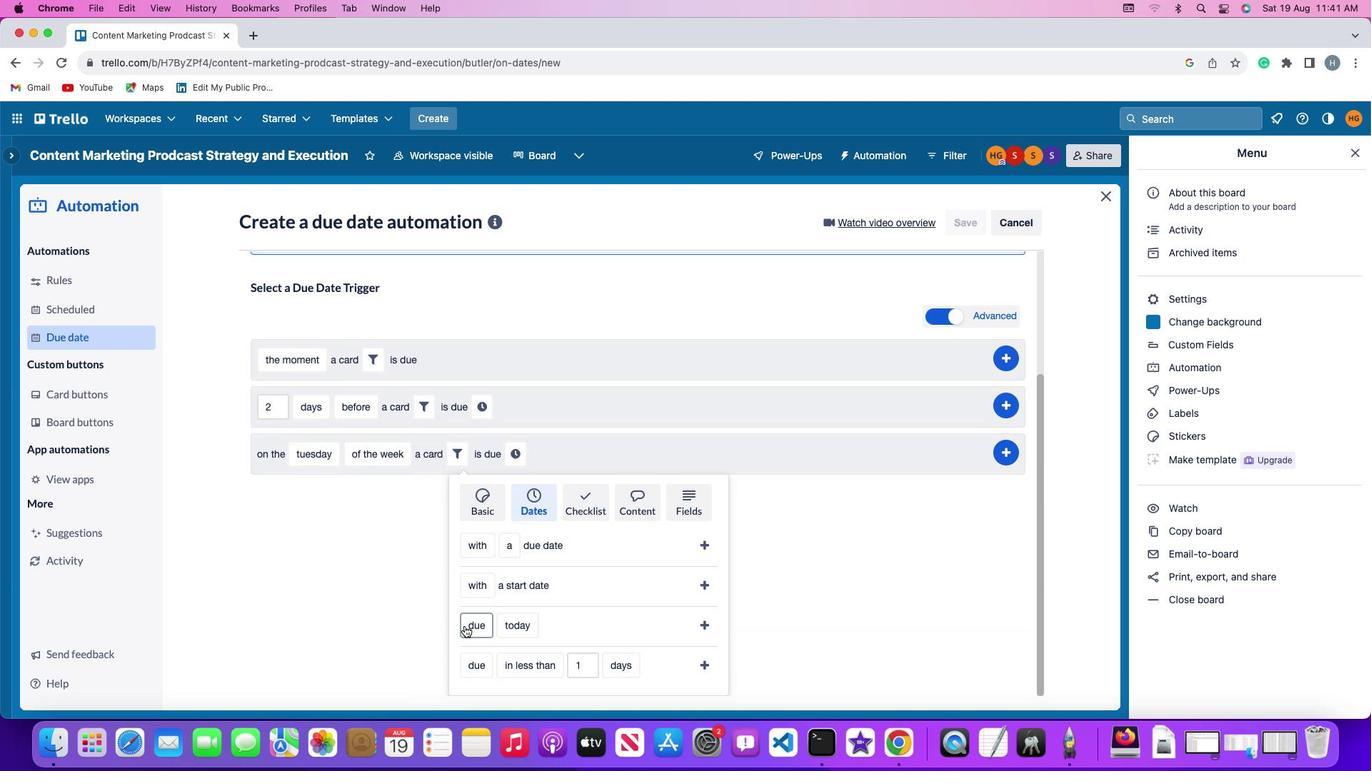 
Action: Mouse moved to (487, 571)
Screenshot: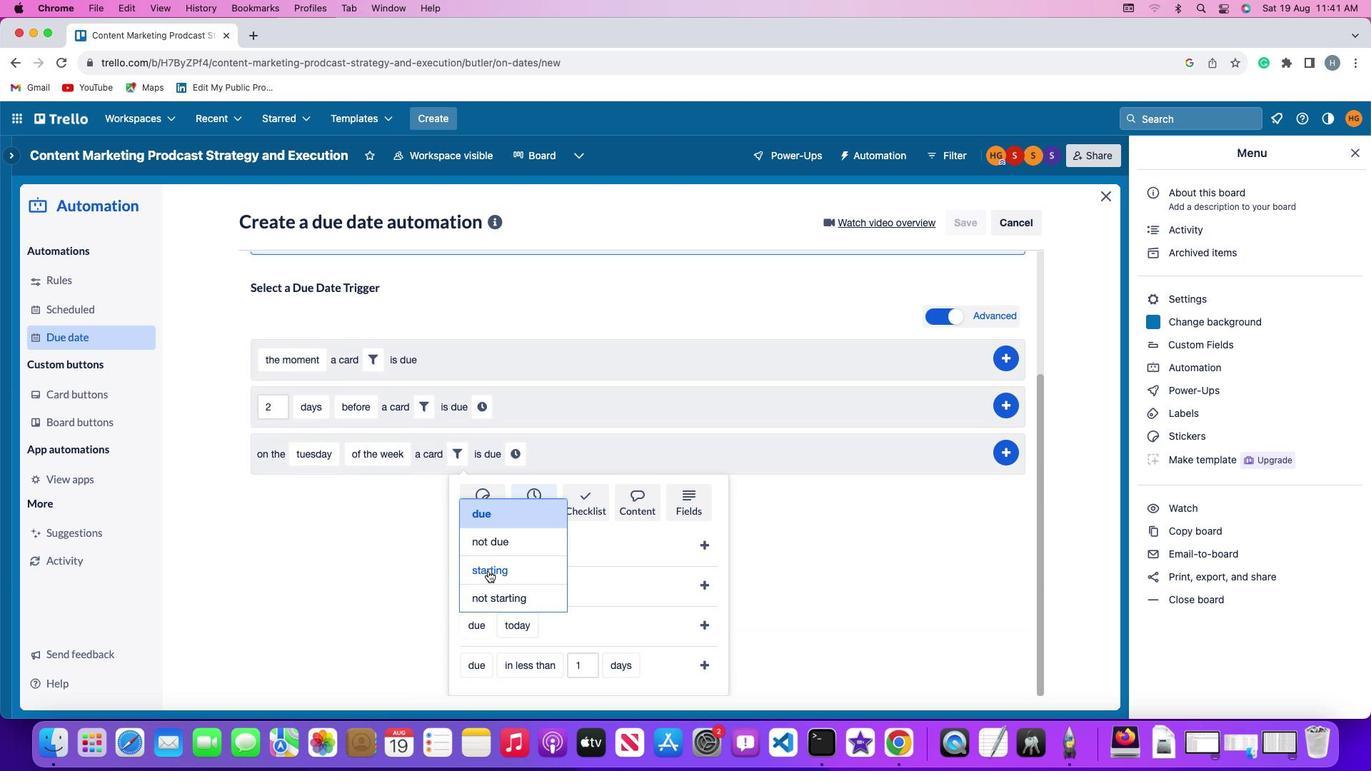 
Action: Mouse pressed left at (487, 571)
Screenshot: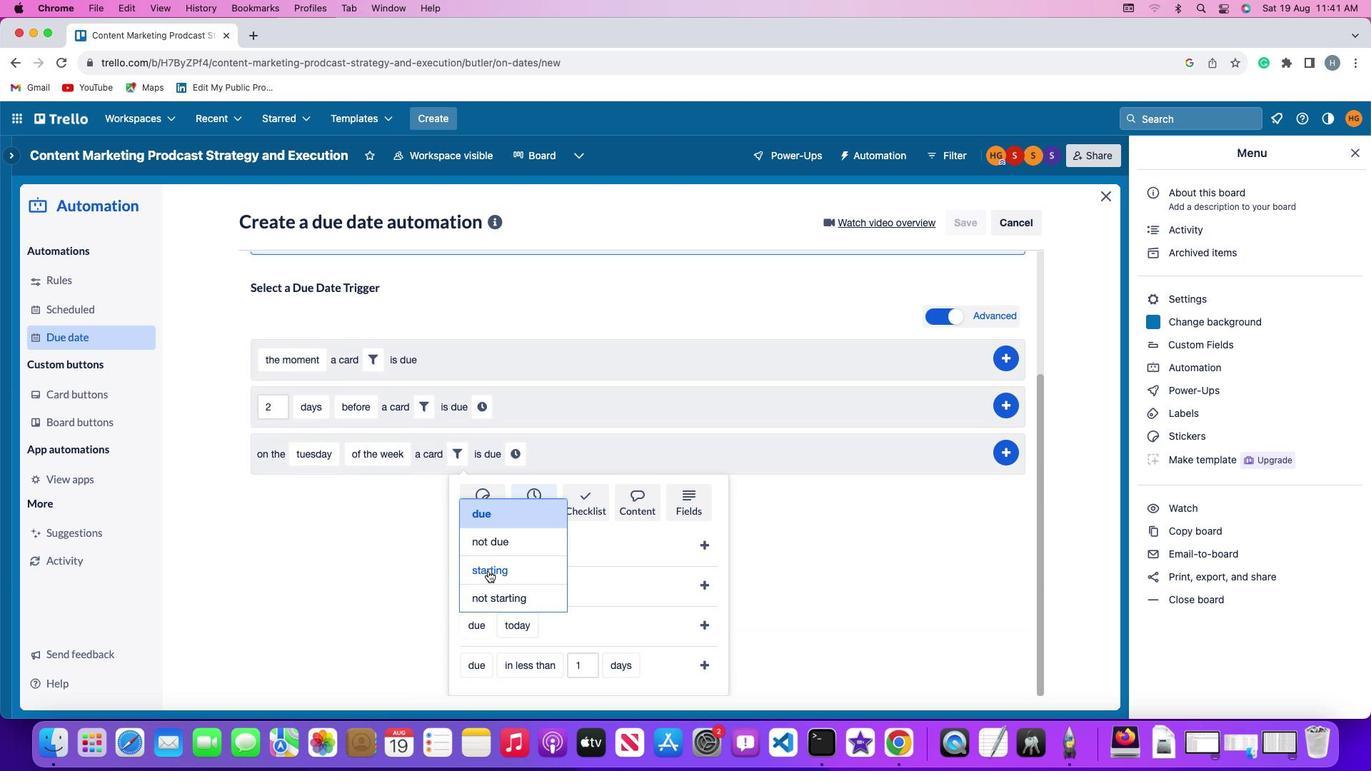 
Action: Mouse moved to (536, 620)
Screenshot: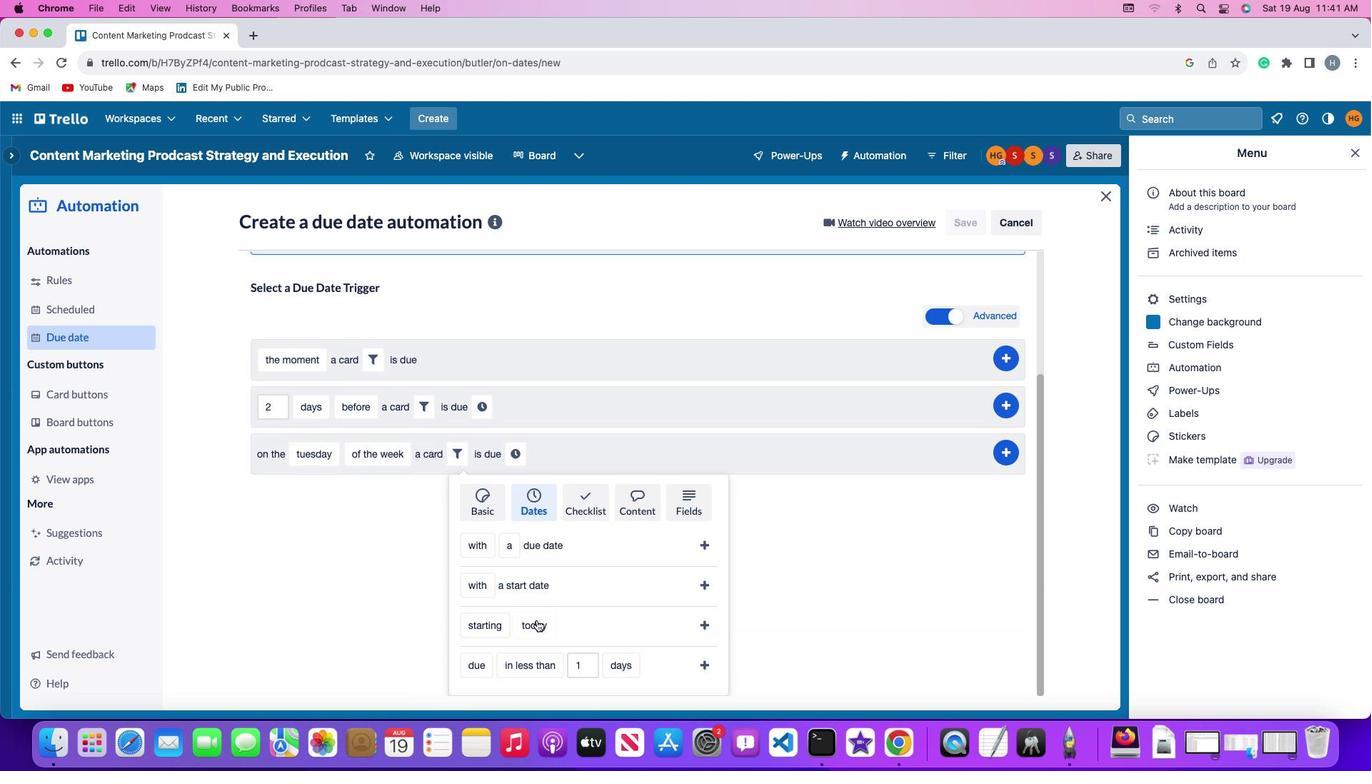 
Action: Mouse pressed left at (536, 620)
Screenshot: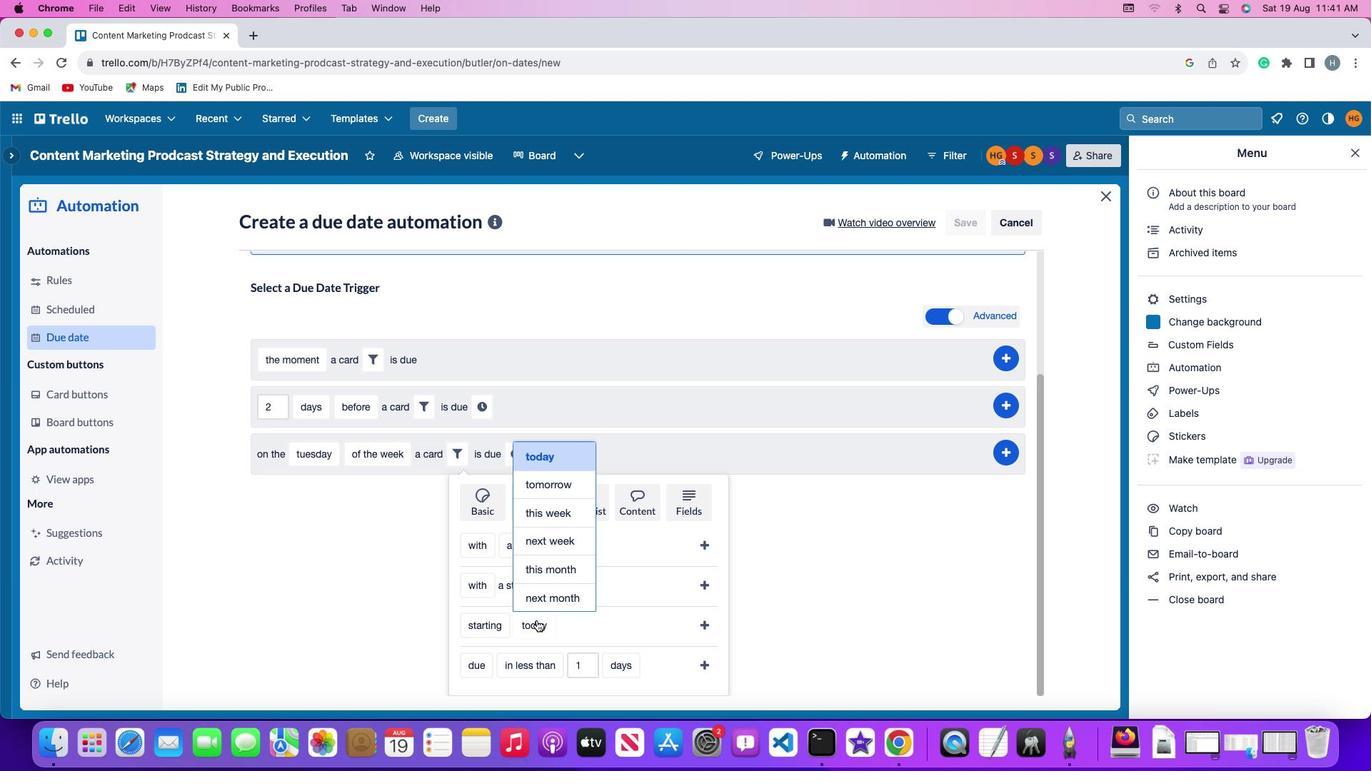 
Action: Mouse moved to (549, 509)
Screenshot: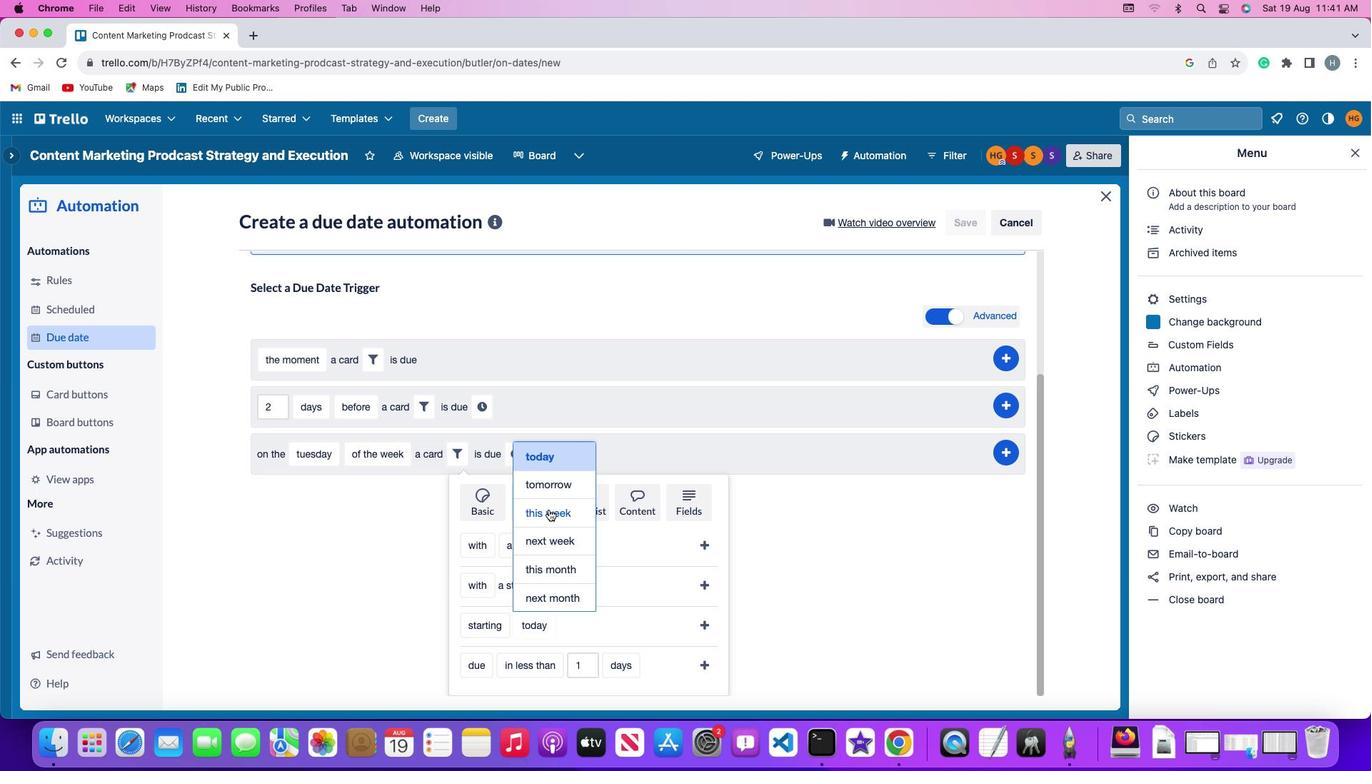 
Action: Mouse pressed left at (549, 509)
Screenshot: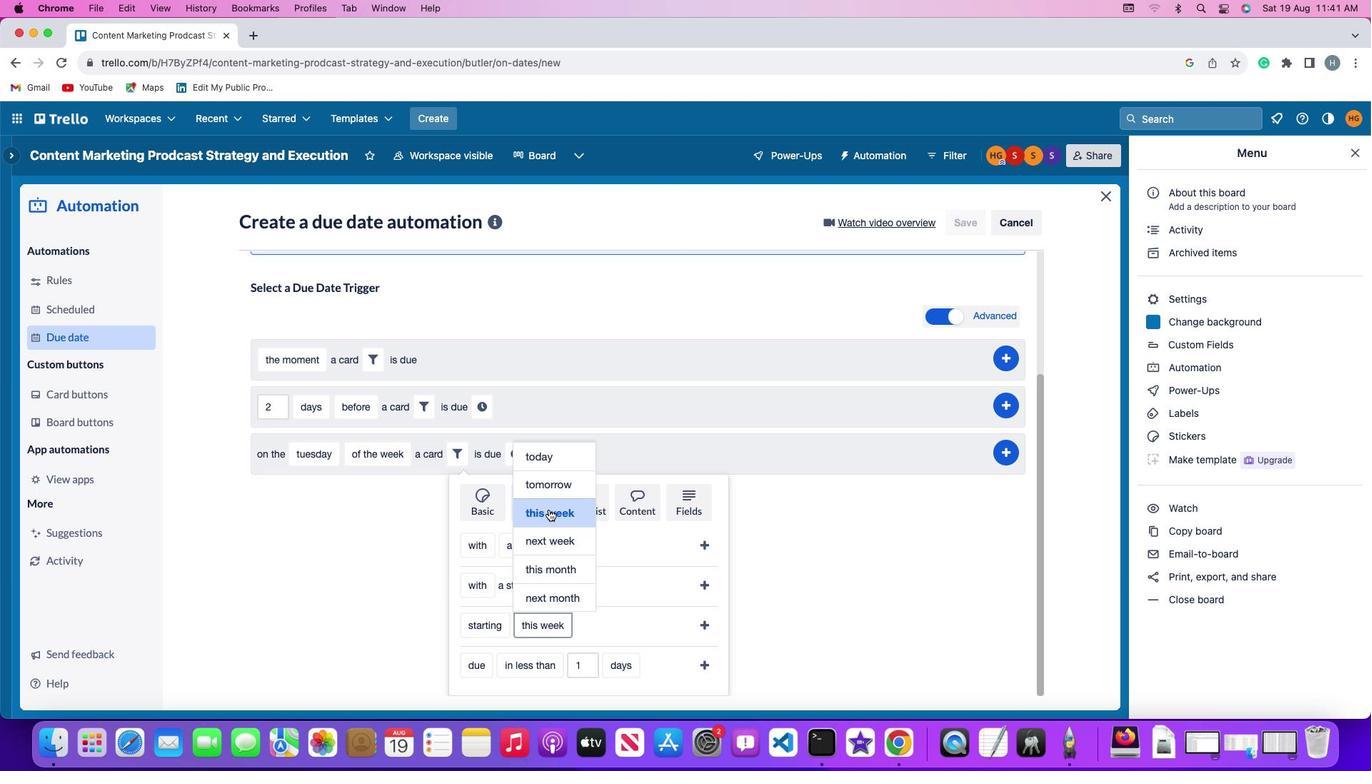 
Action: Mouse moved to (706, 624)
Screenshot: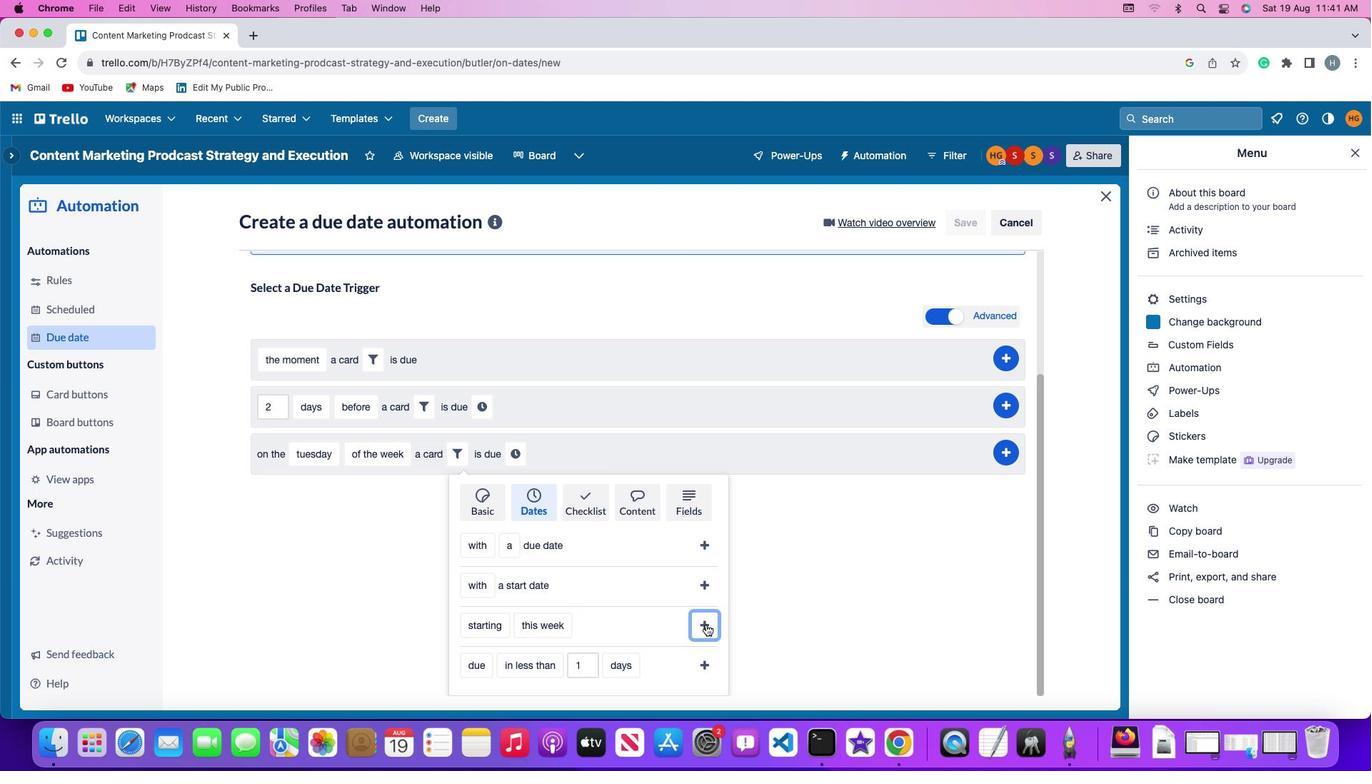
Action: Mouse pressed left at (706, 624)
Screenshot: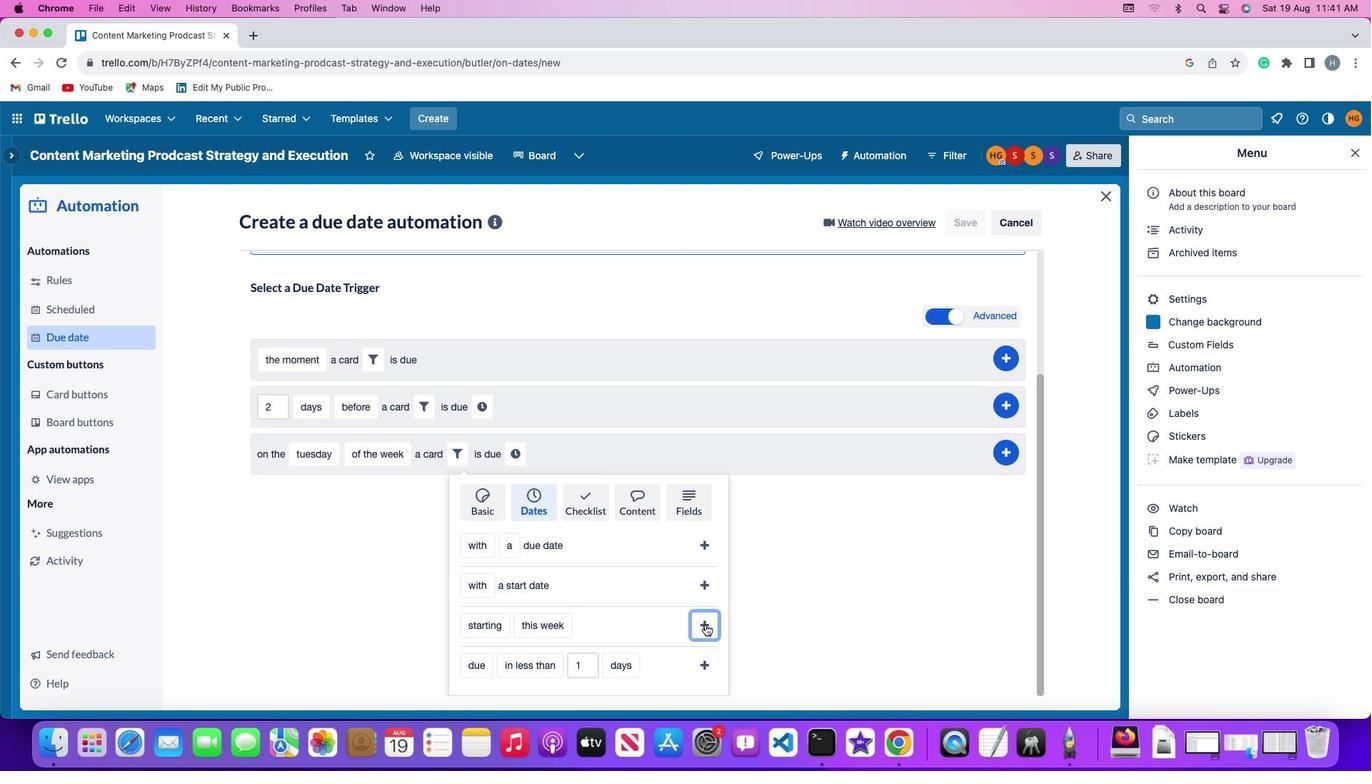 
Action: Mouse moved to (632, 616)
Screenshot: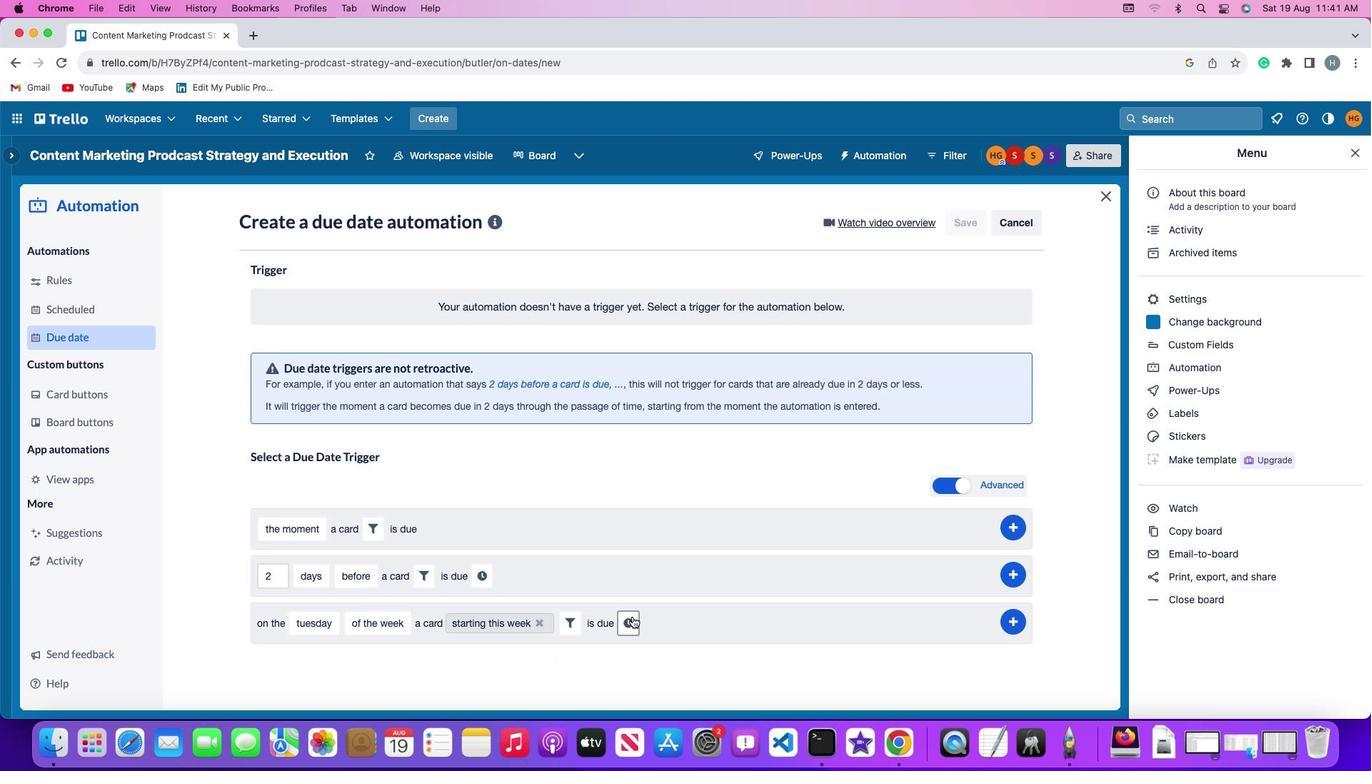 
Action: Mouse pressed left at (632, 616)
Screenshot: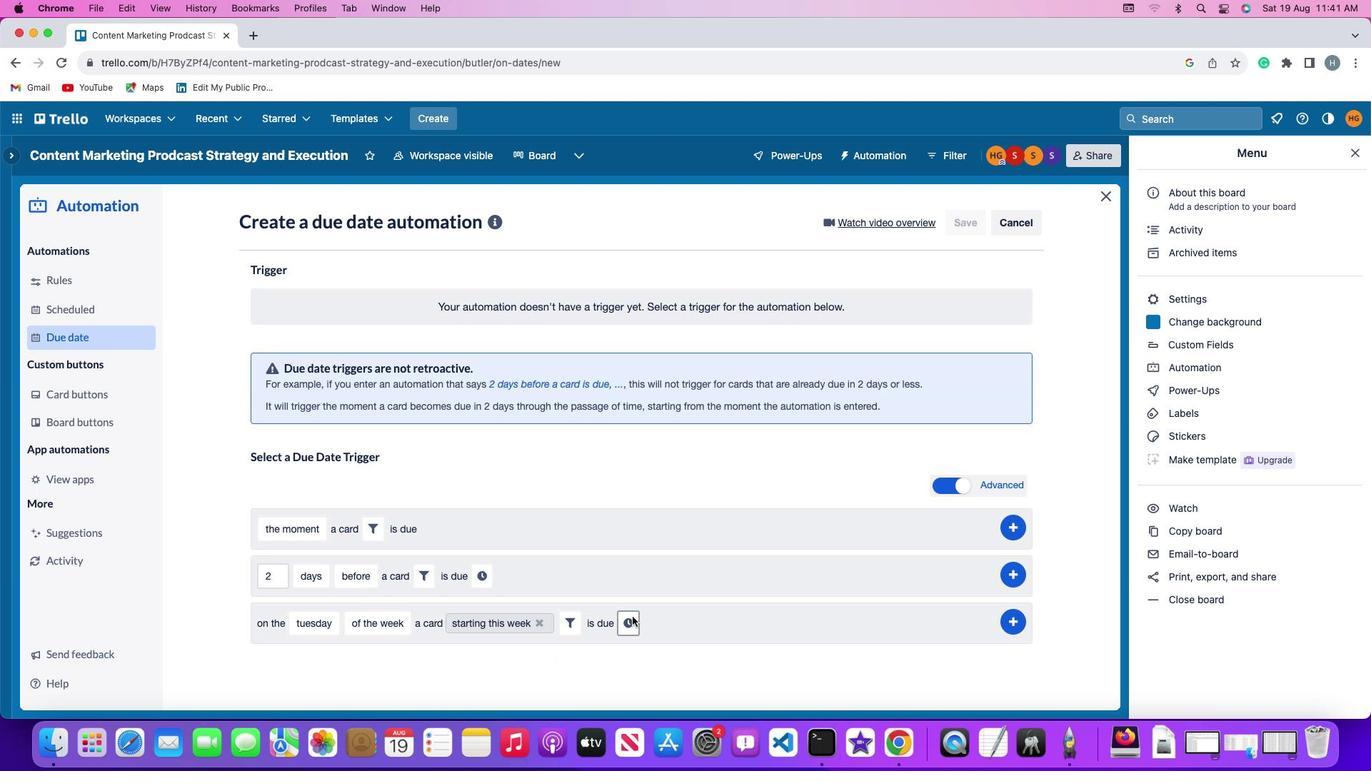 
Action: Mouse moved to (666, 624)
Screenshot: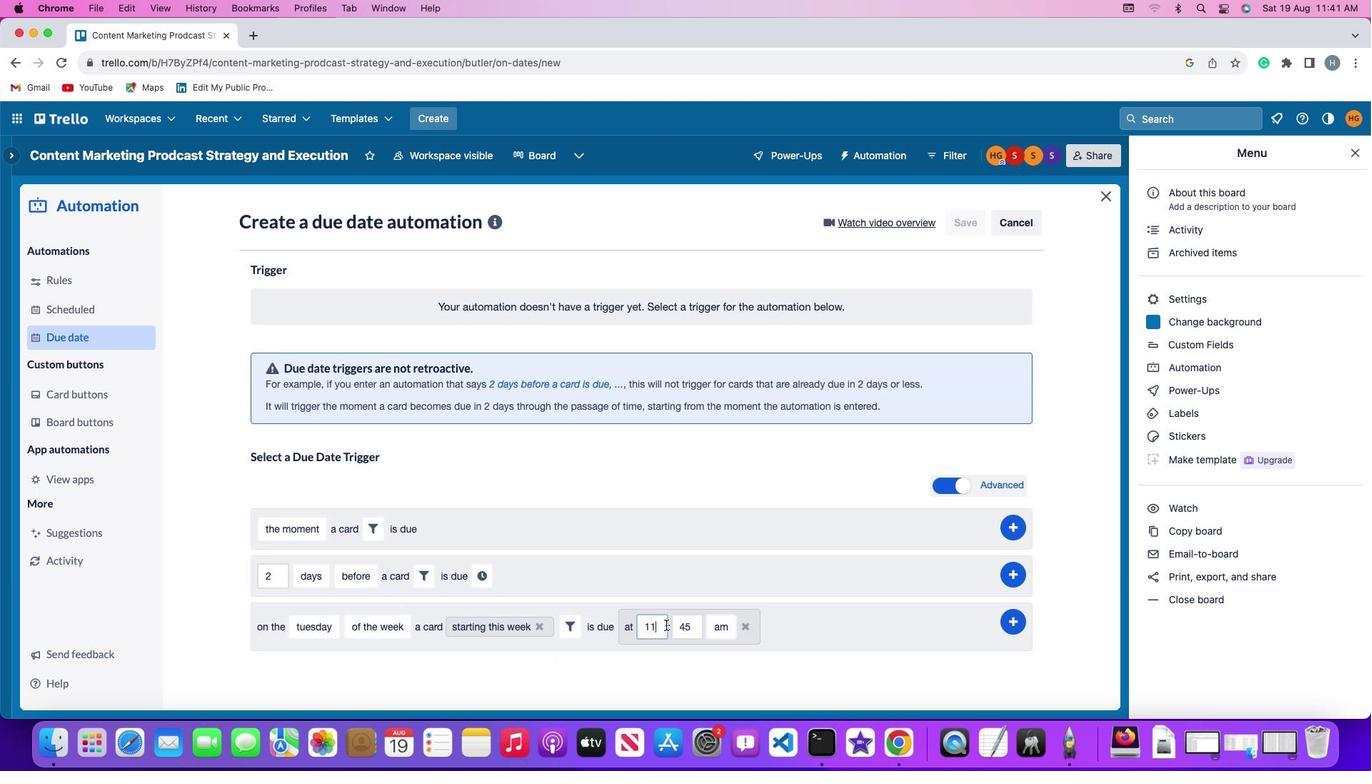 
Action: Mouse pressed left at (666, 624)
Screenshot: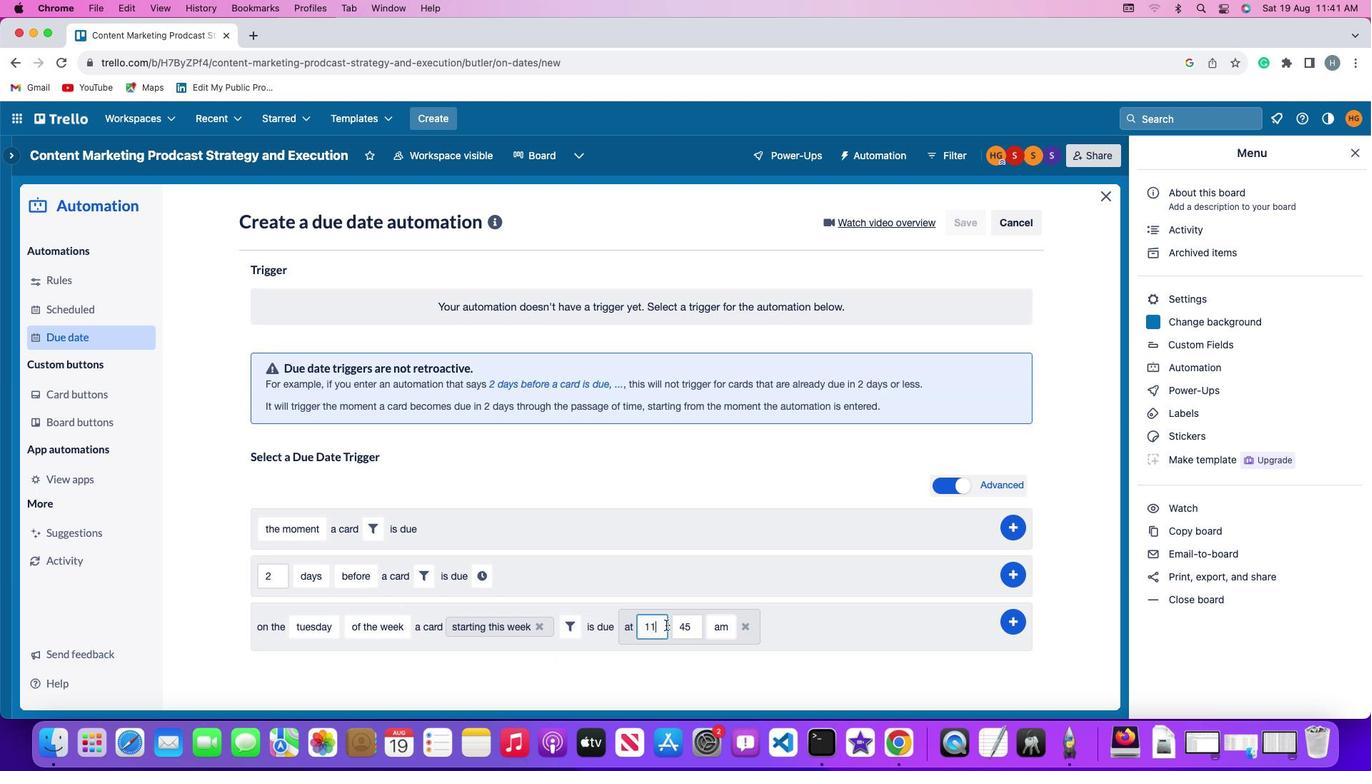 
Action: Mouse moved to (665, 623)
Screenshot: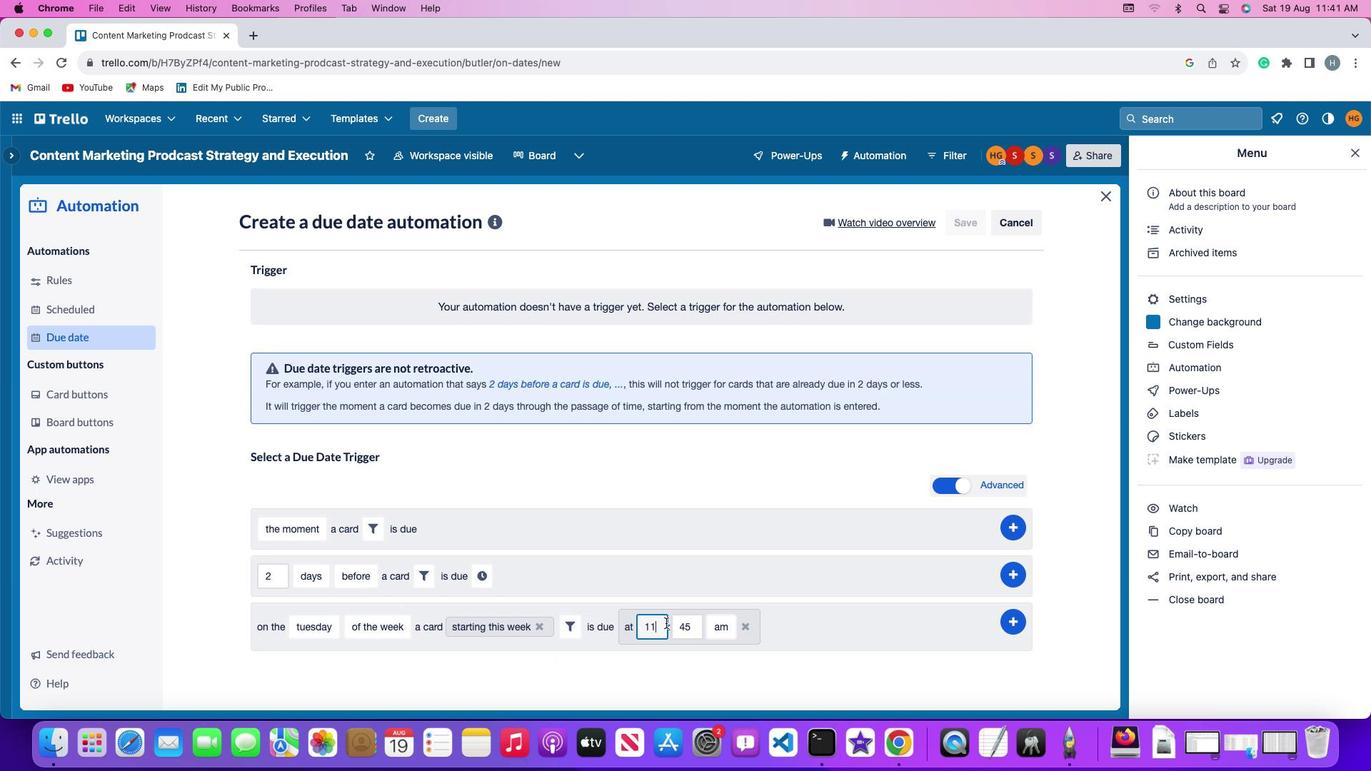 
Action: Key pressed Key.backspace
Screenshot: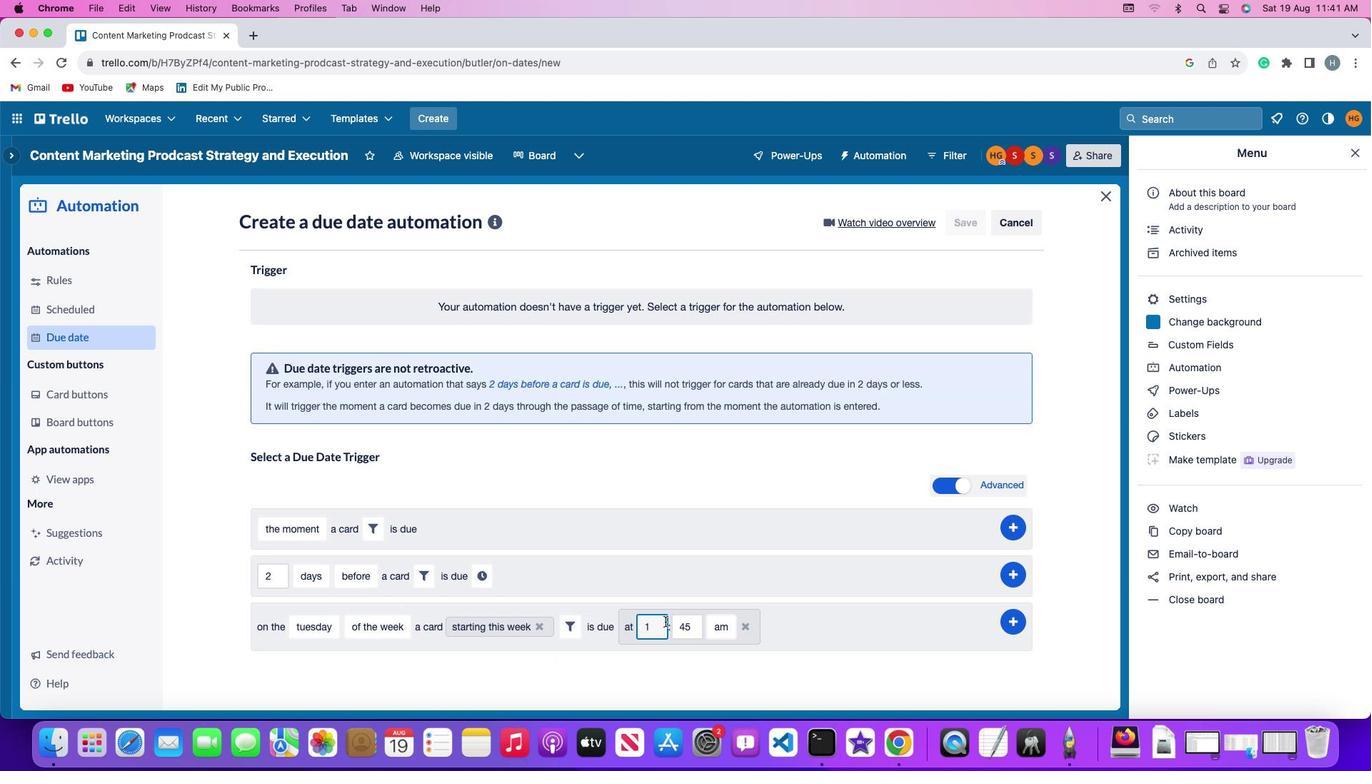 
Action: Mouse moved to (664, 622)
Screenshot: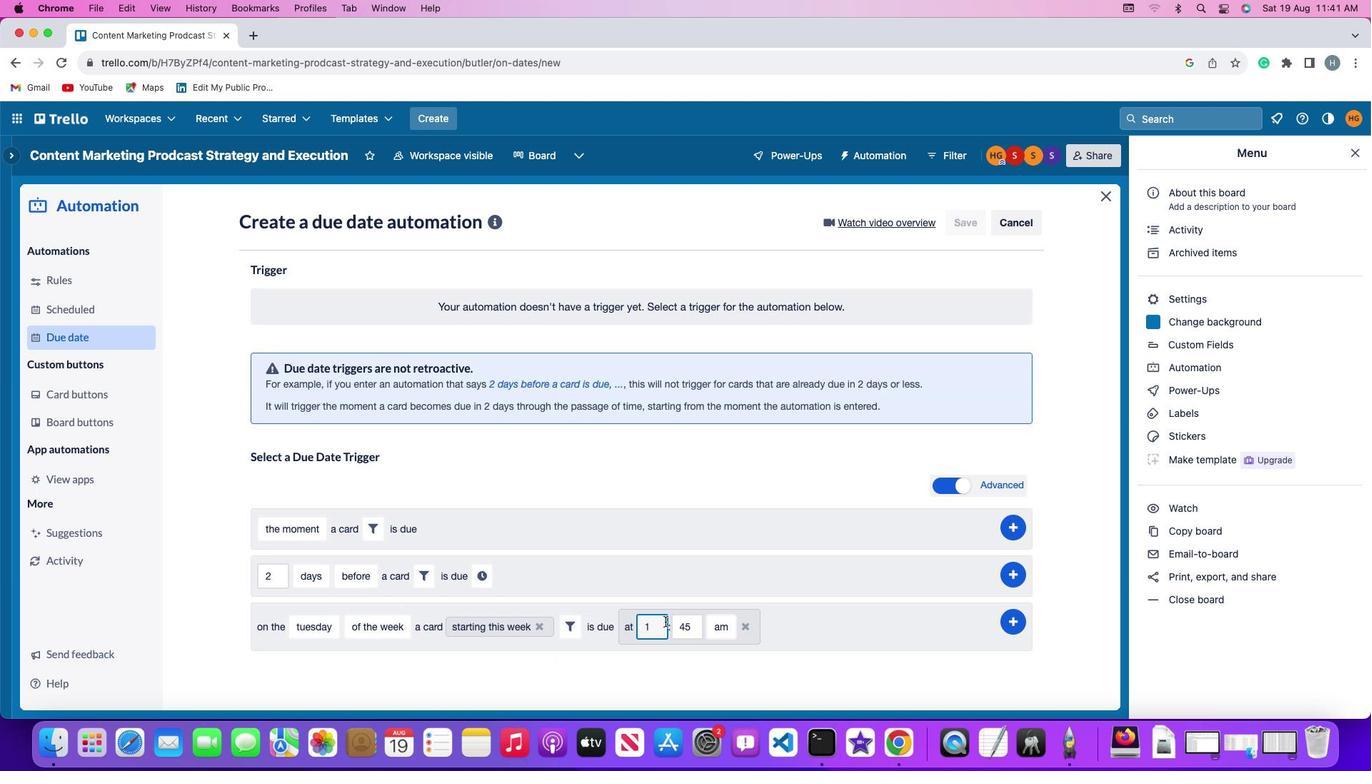 
Action: Key pressed '1'
Screenshot: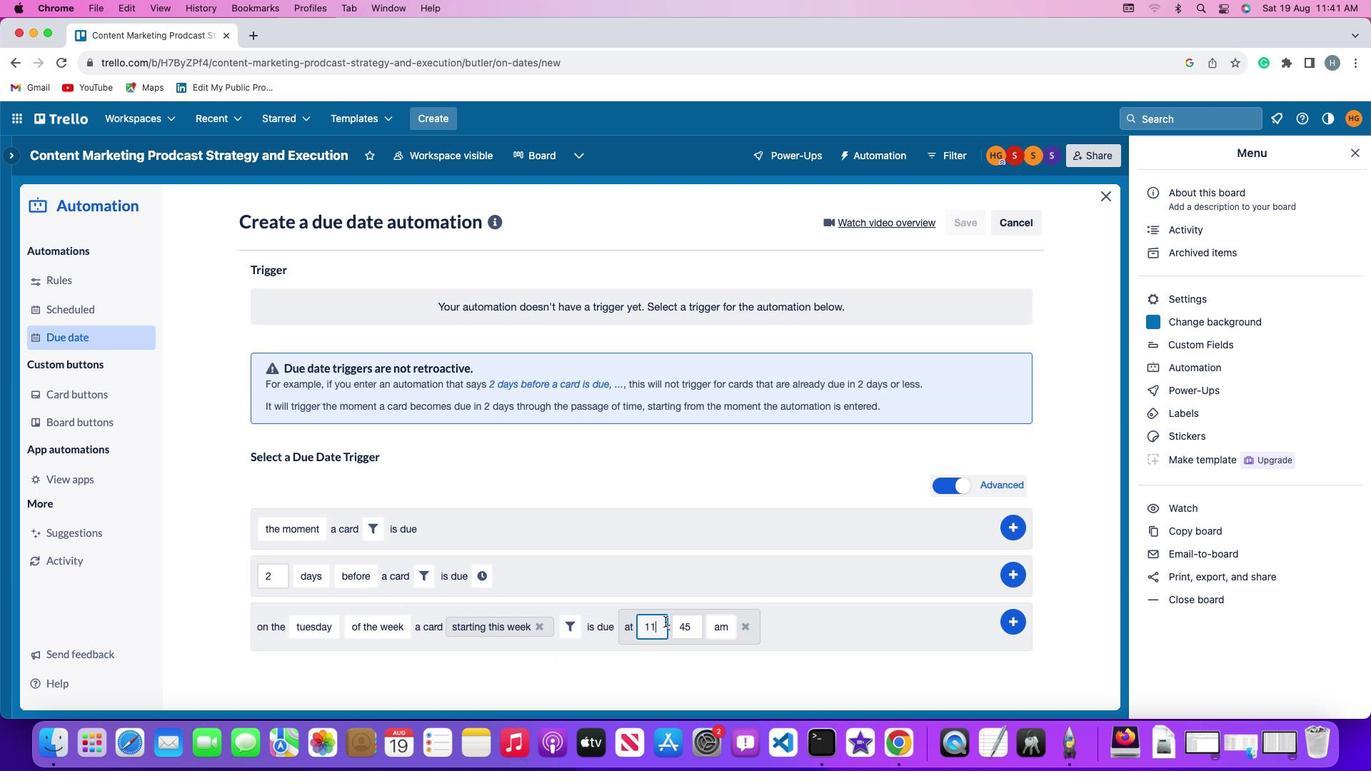 
Action: Mouse moved to (695, 620)
Screenshot: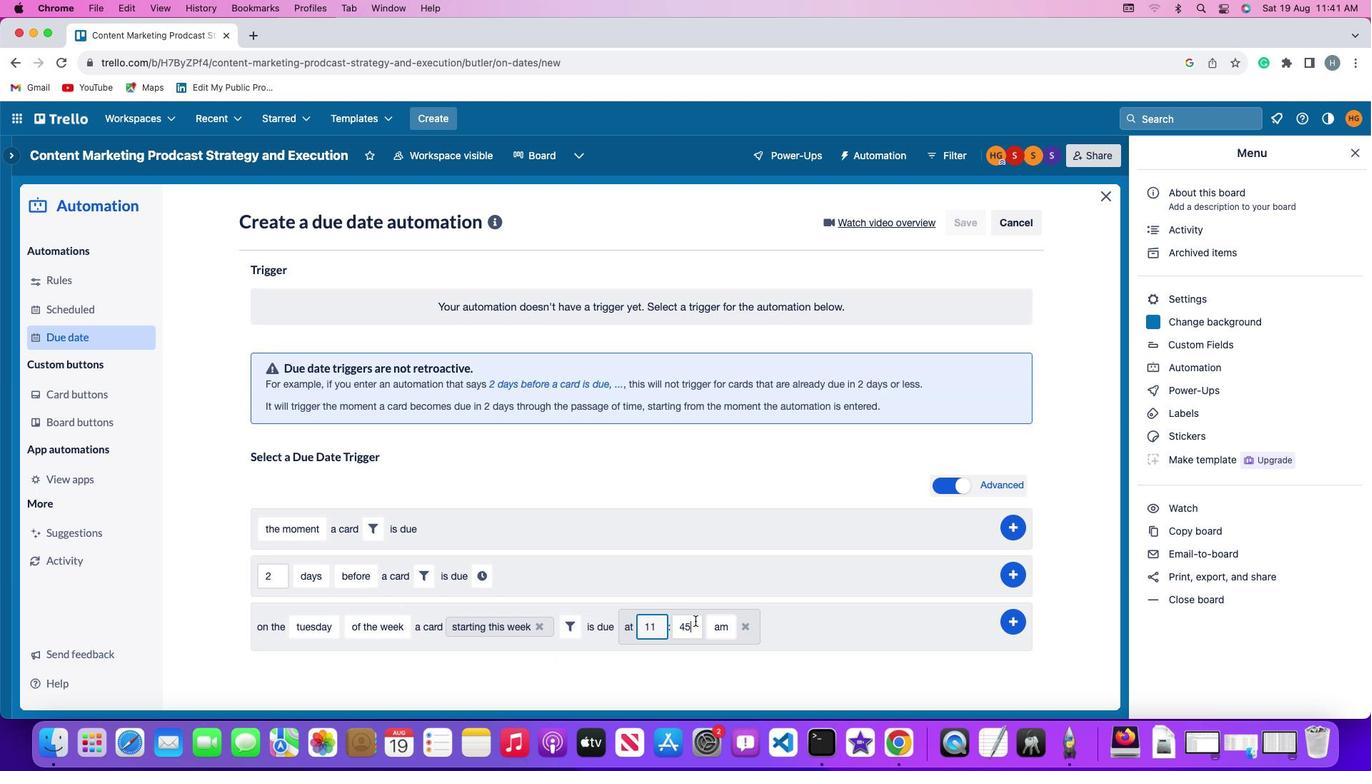
Action: Mouse pressed left at (695, 620)
Screenshot: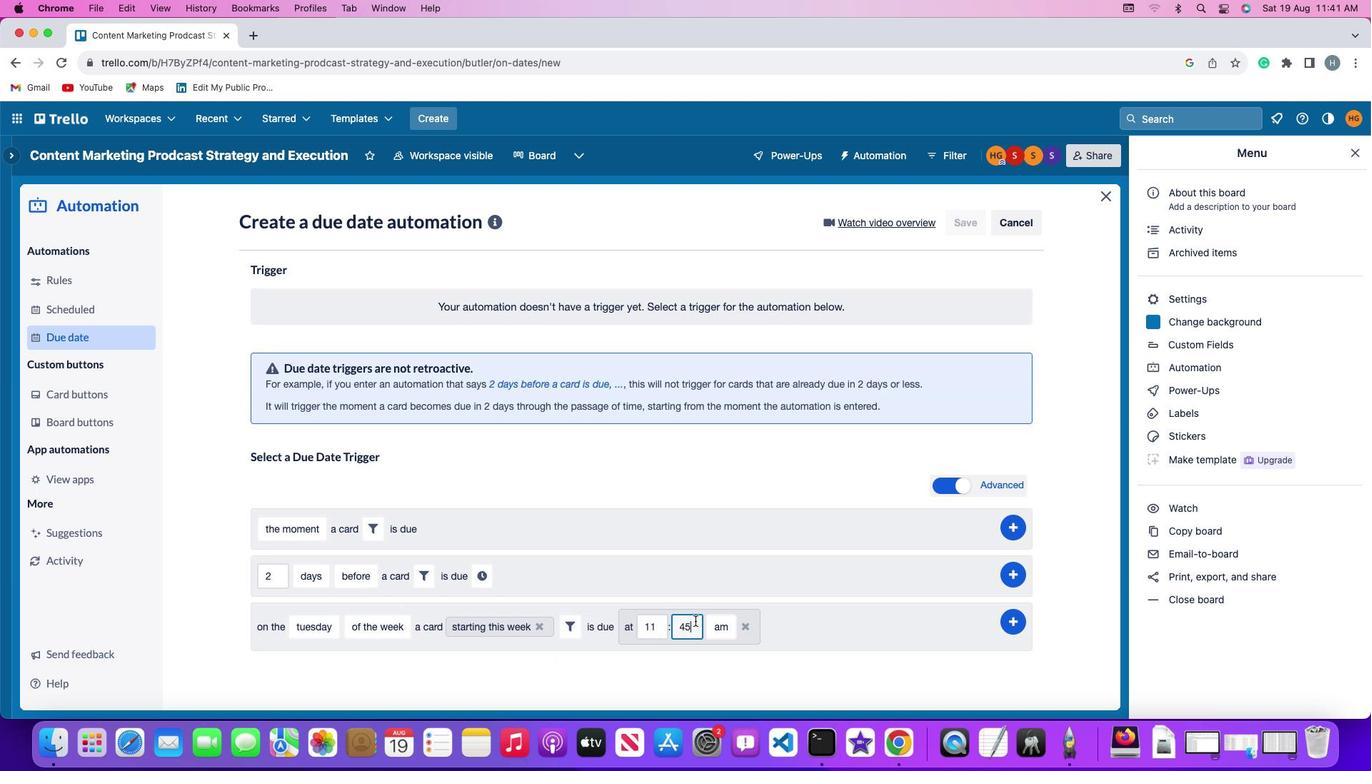 
Action: Key pressed Key.backspaceKey.backspace'0''0'
Screenshot: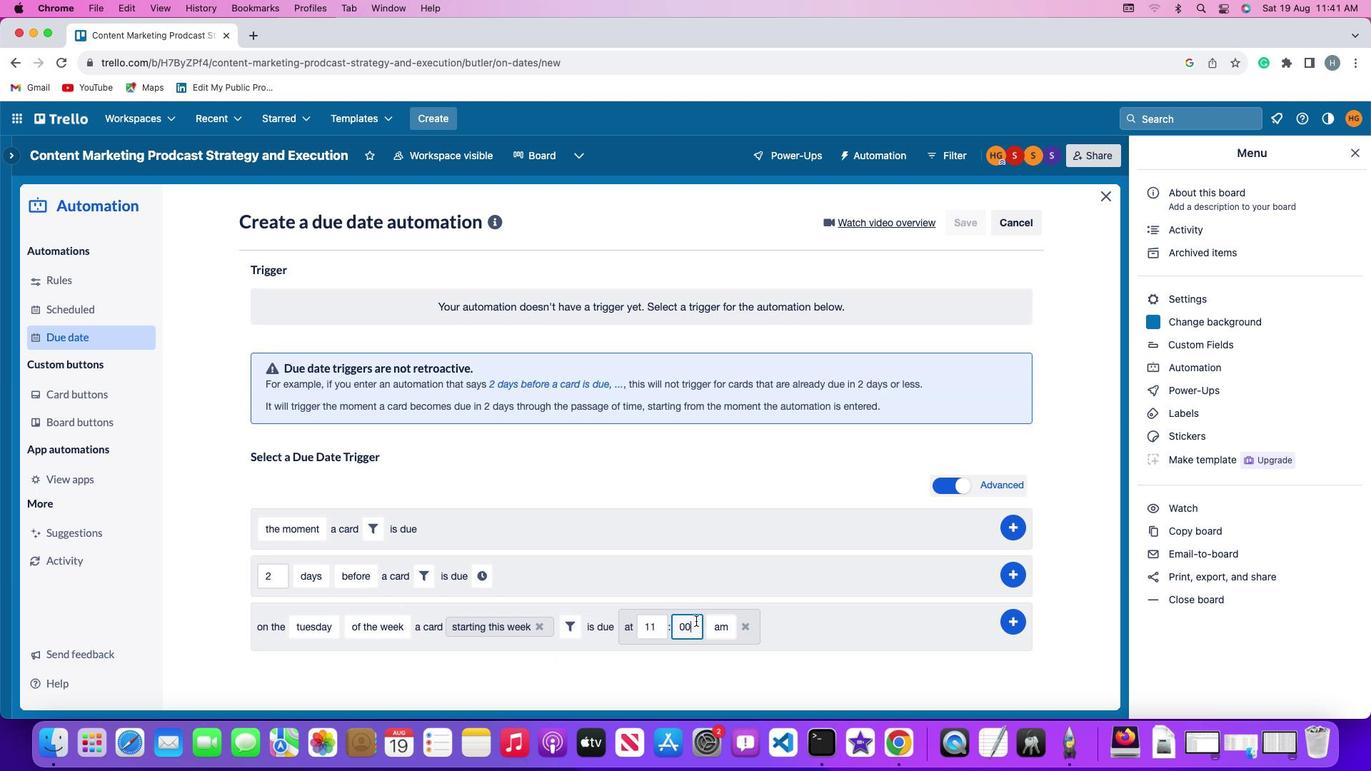 
Action: Mouse moved to (715, 622)
Screenshot: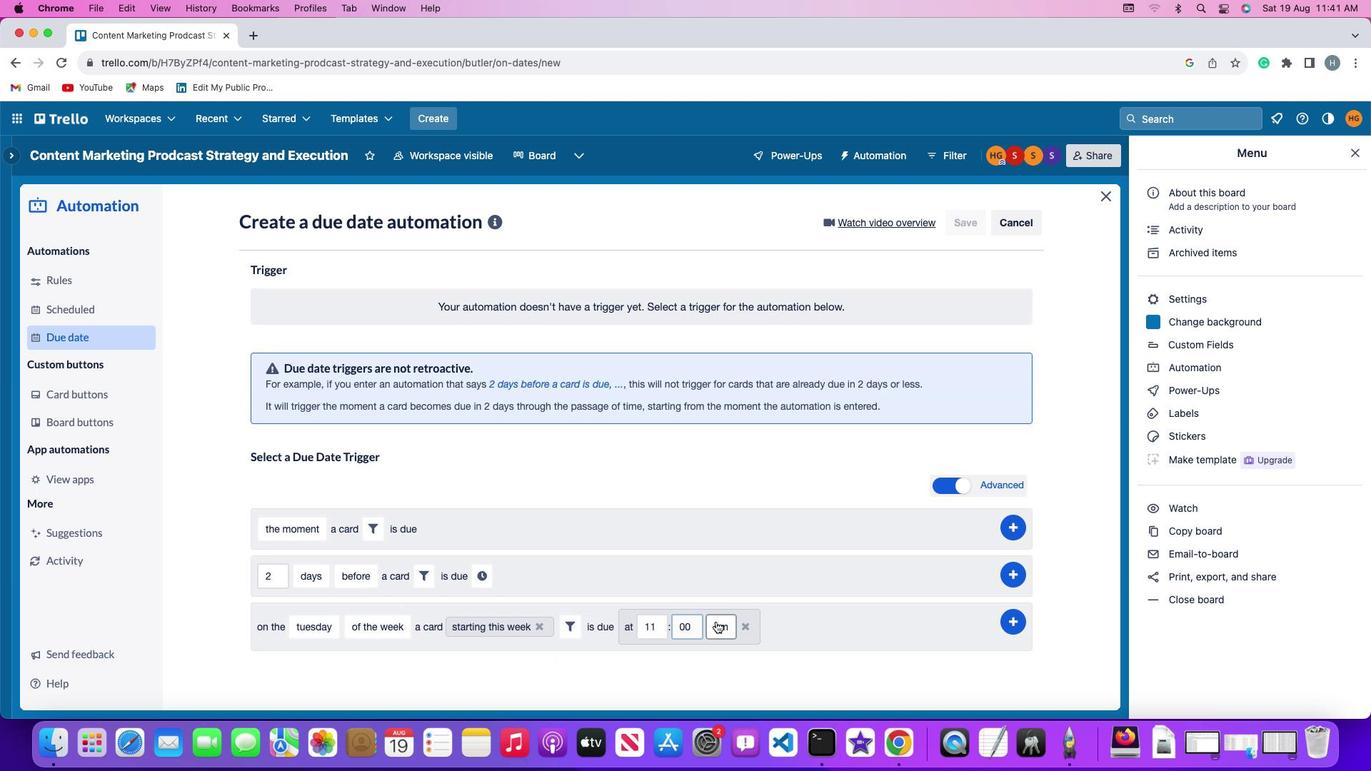 
Action: Mouse pressed left at (715, 622)
Screenshot: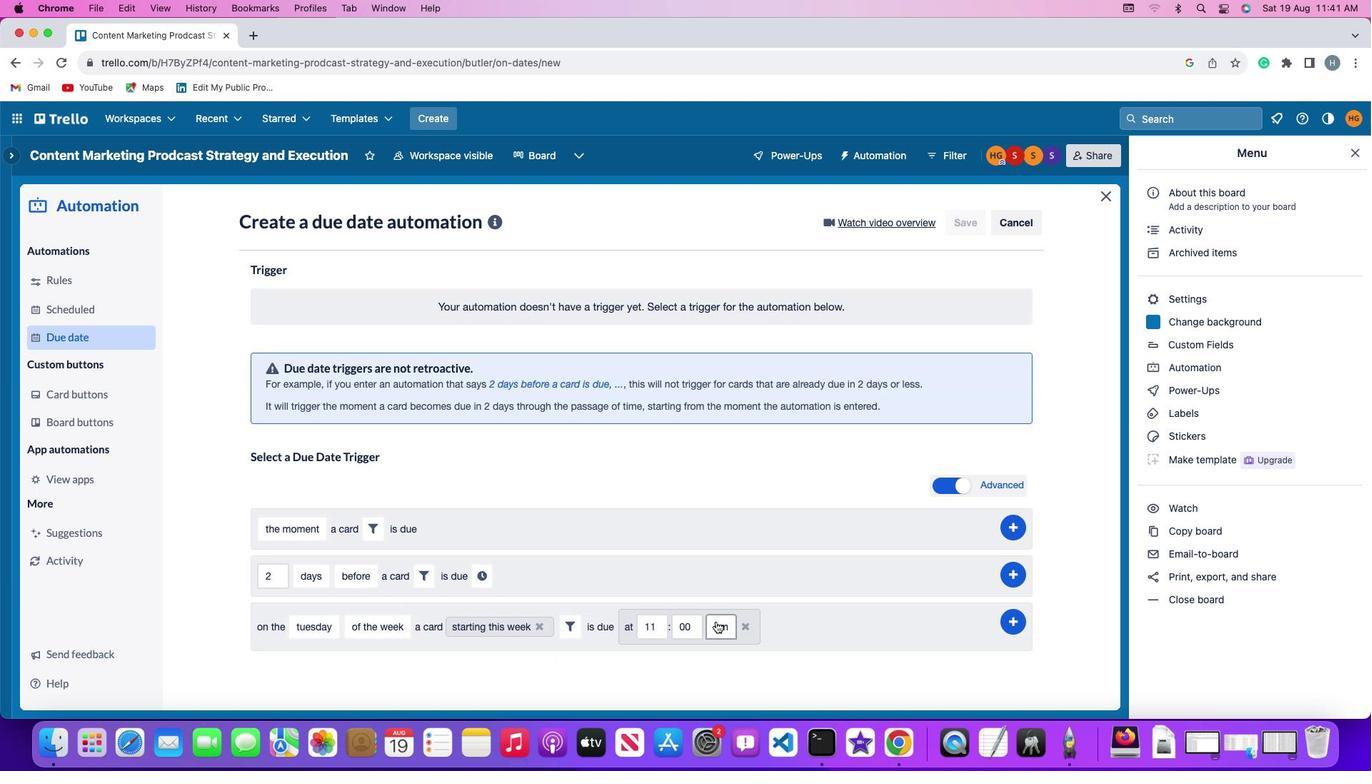 
Action: Mouse moved to (721, 647)
Screenshot: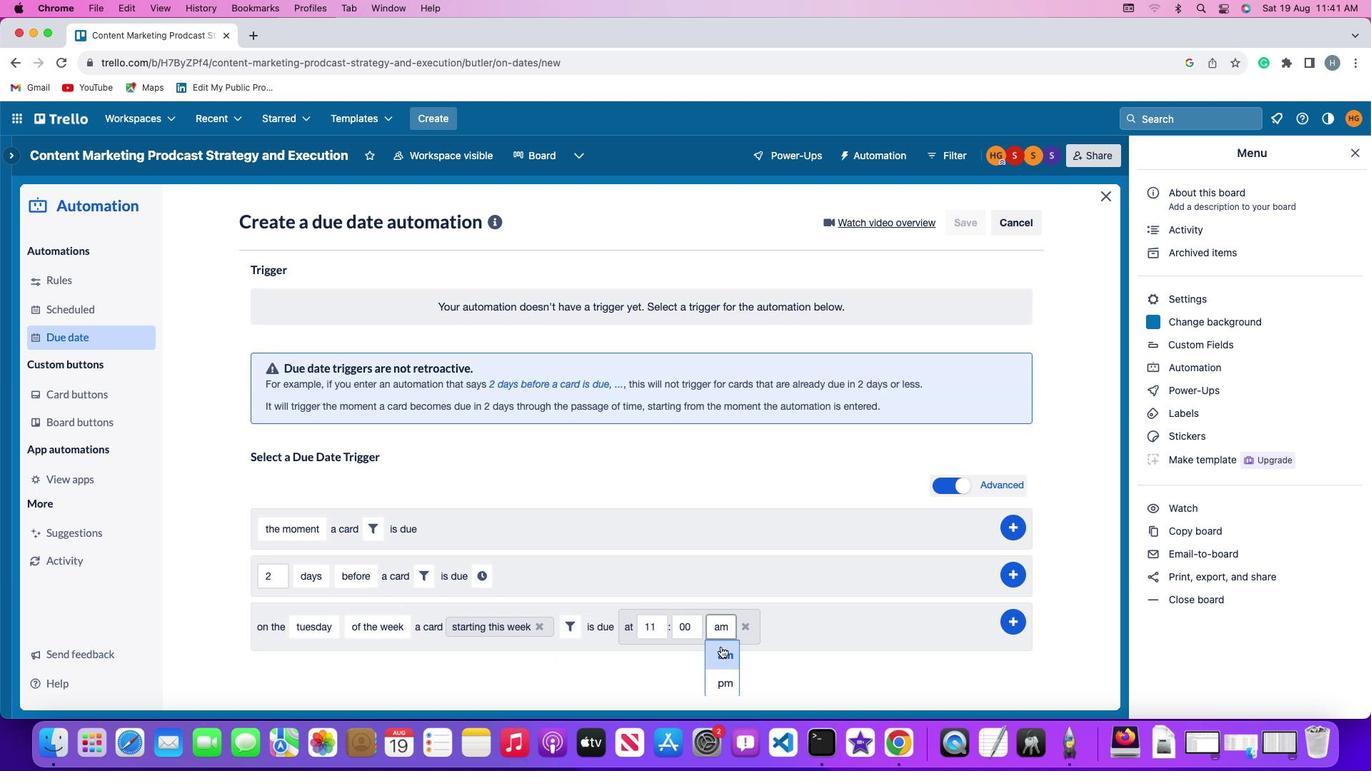 
Action: Mouse pressed left at (721, 647)
Screenshot: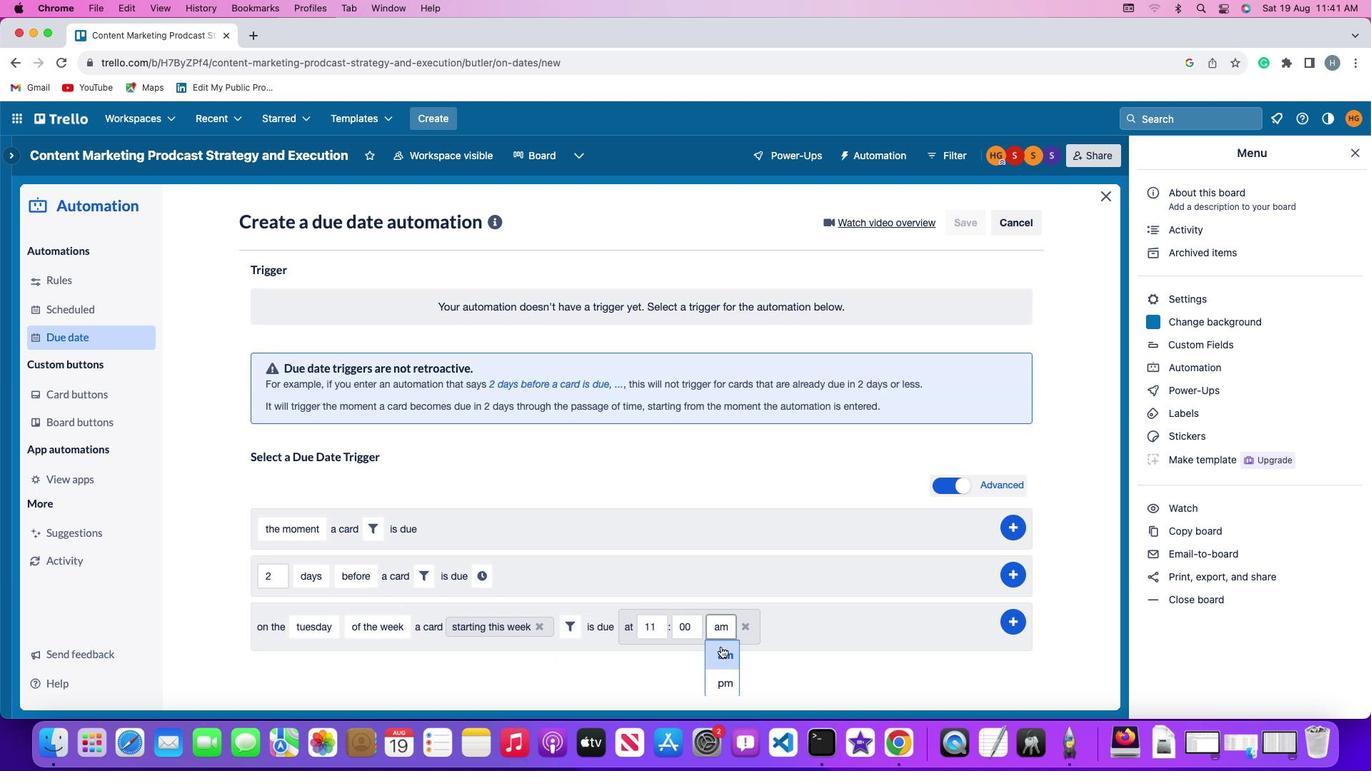 
Action: Mouse moved to (1012, 617)
Screenshot: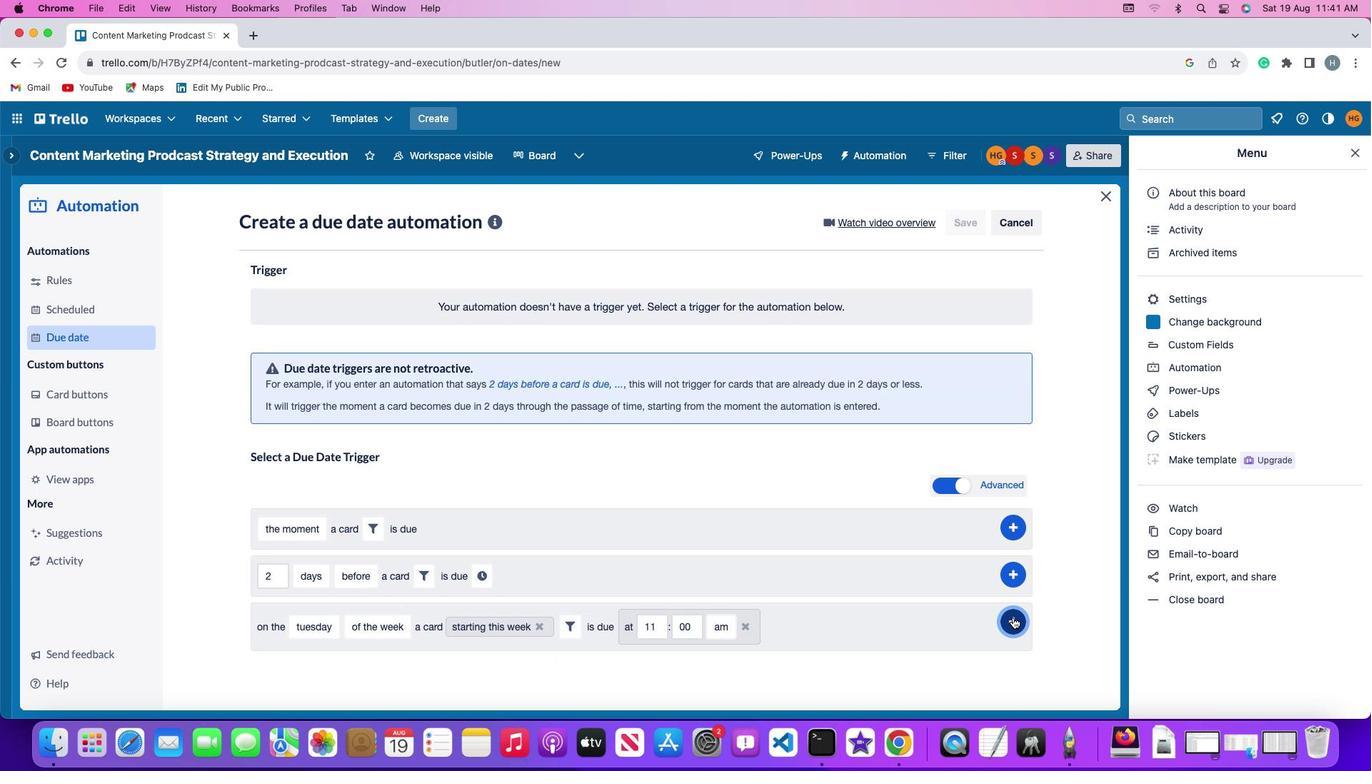 
Action: Mouse pressed left at (1012, 617)
Screenshot: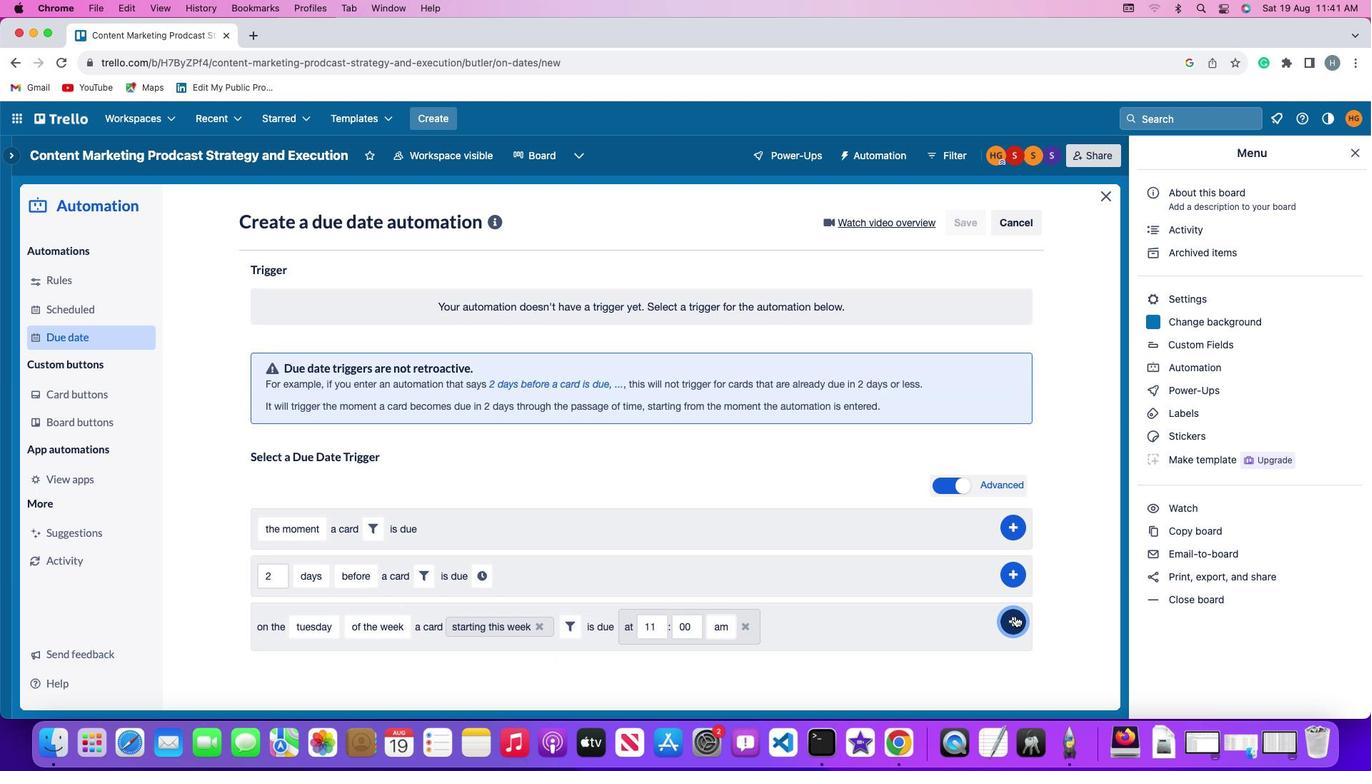 
Action: Mouse moved to (1076, 474)
Screenshot: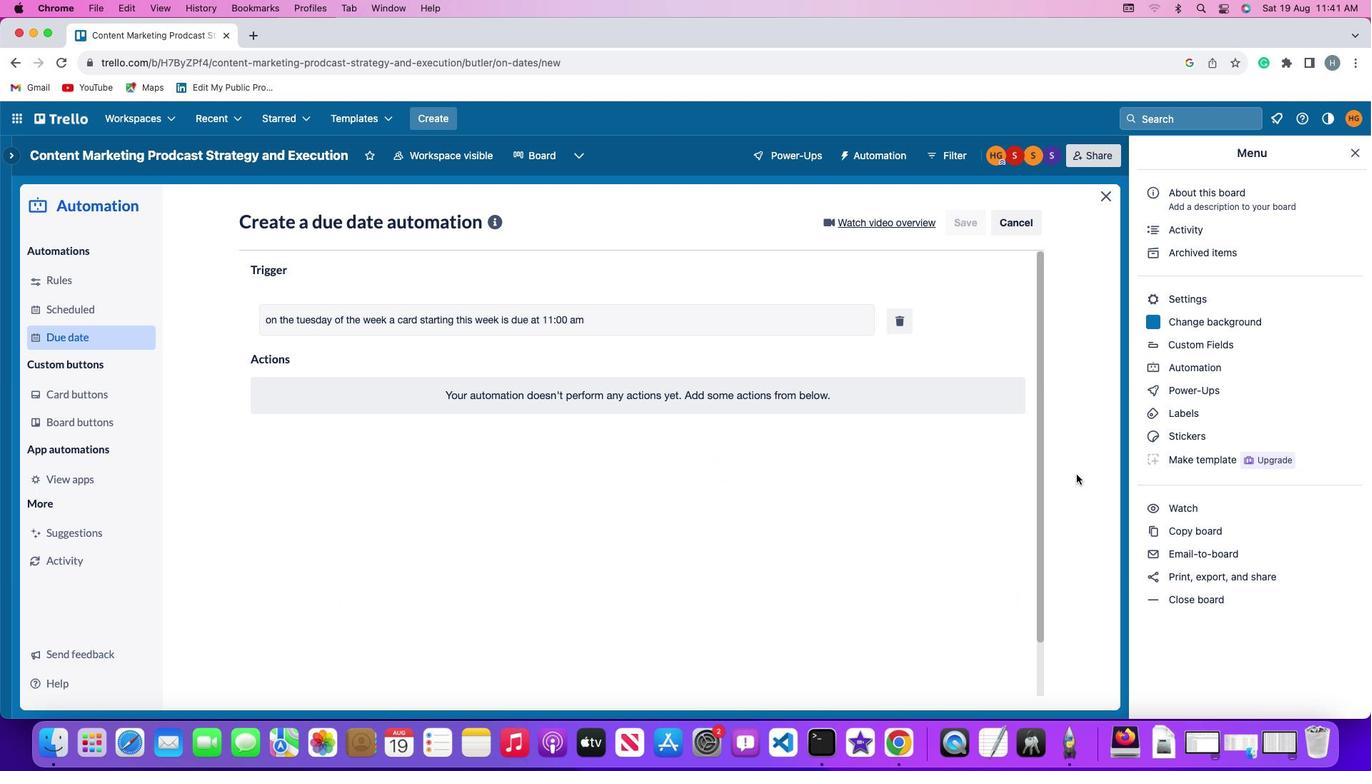 
